 Task: Search hiring manager in corporate billing.
Action: Mouse moved to (726, 75)
Screenshot: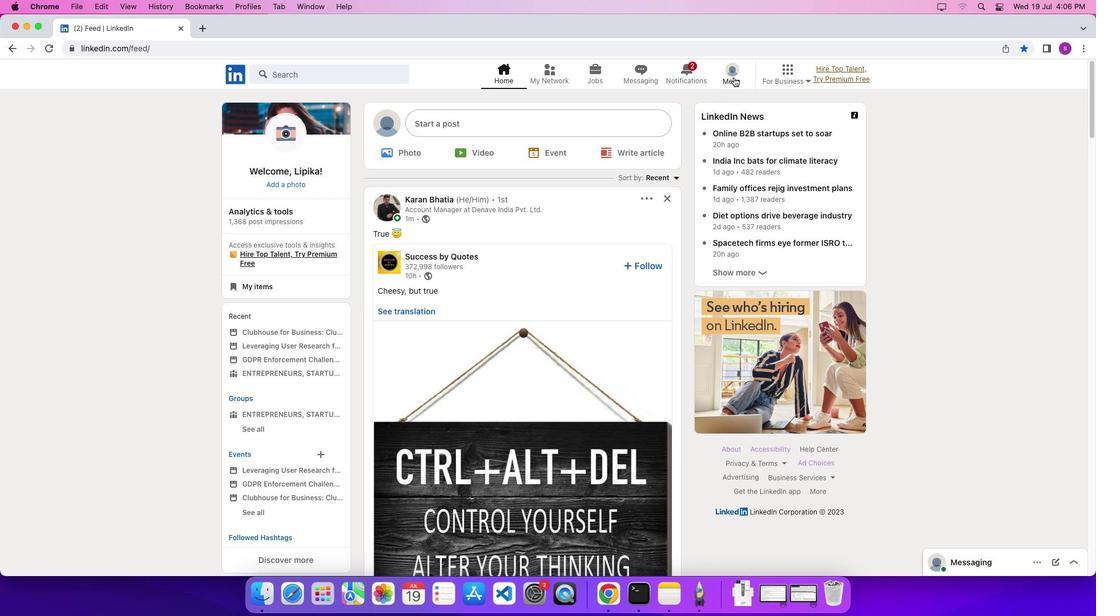 
Action: Mouse pressed left at (726, 75)
Screenshot: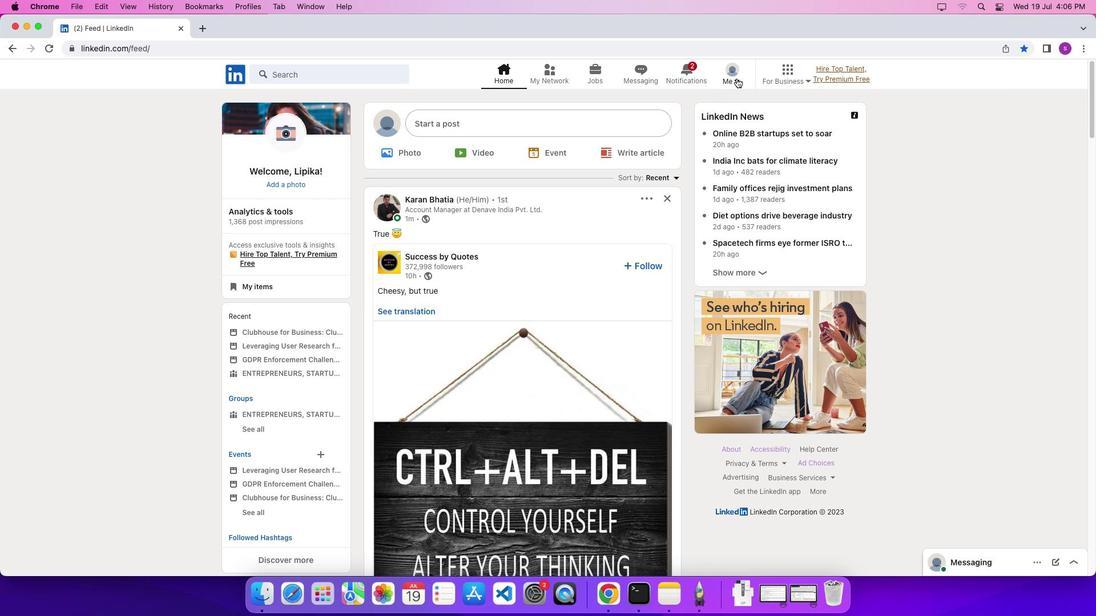 
Action: Mouse moved to (737, 78)
Screenshot: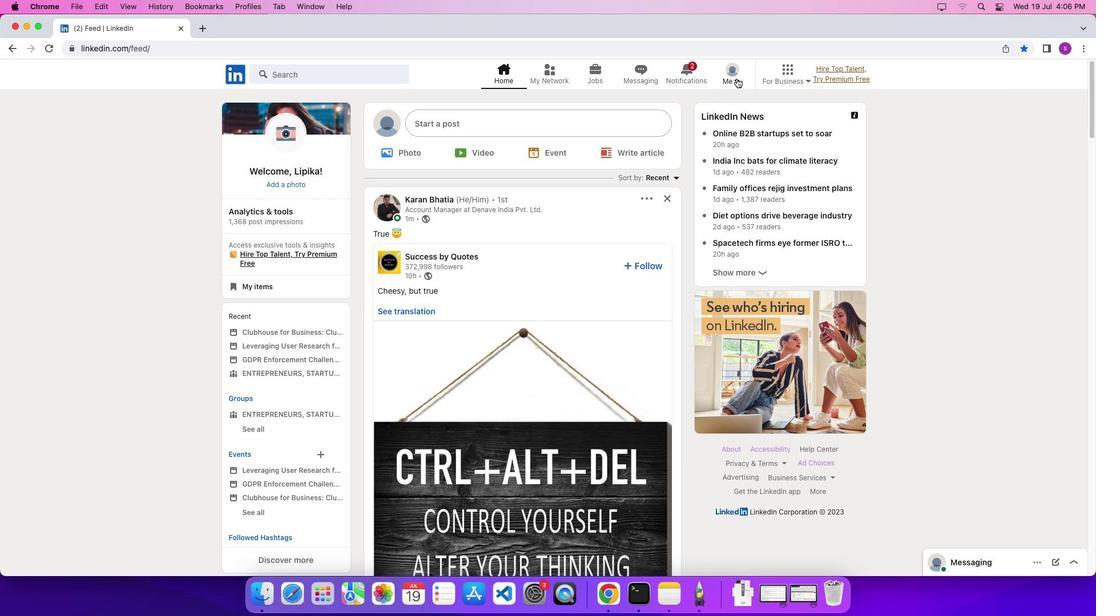 
Action: Mouse pressed left at (737, 78)
Screenshot: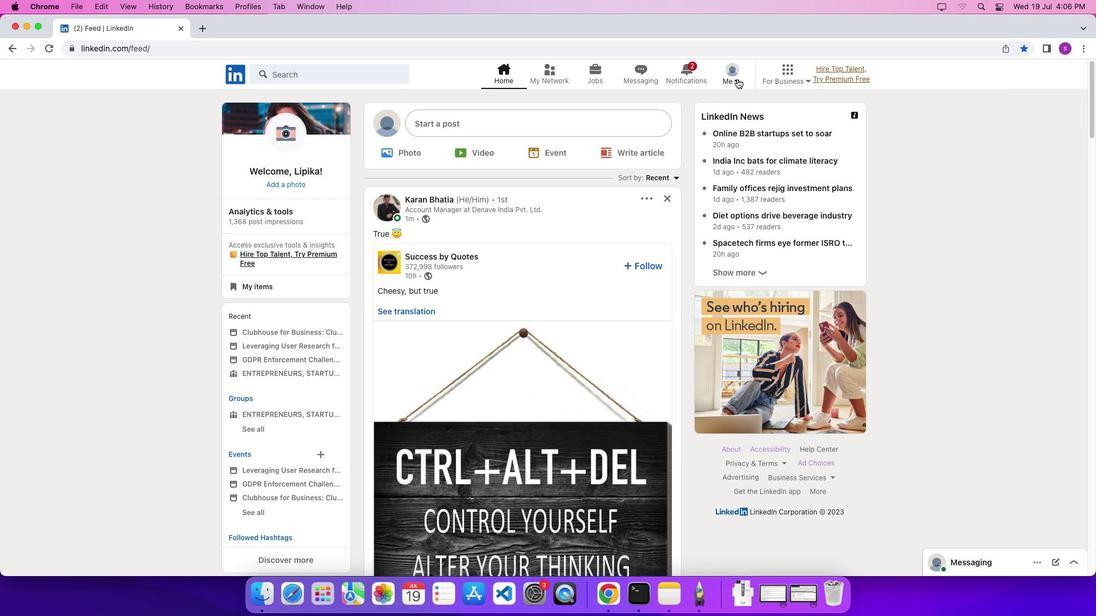 
Action: Mouse moved to (720, 137)
Screenshot: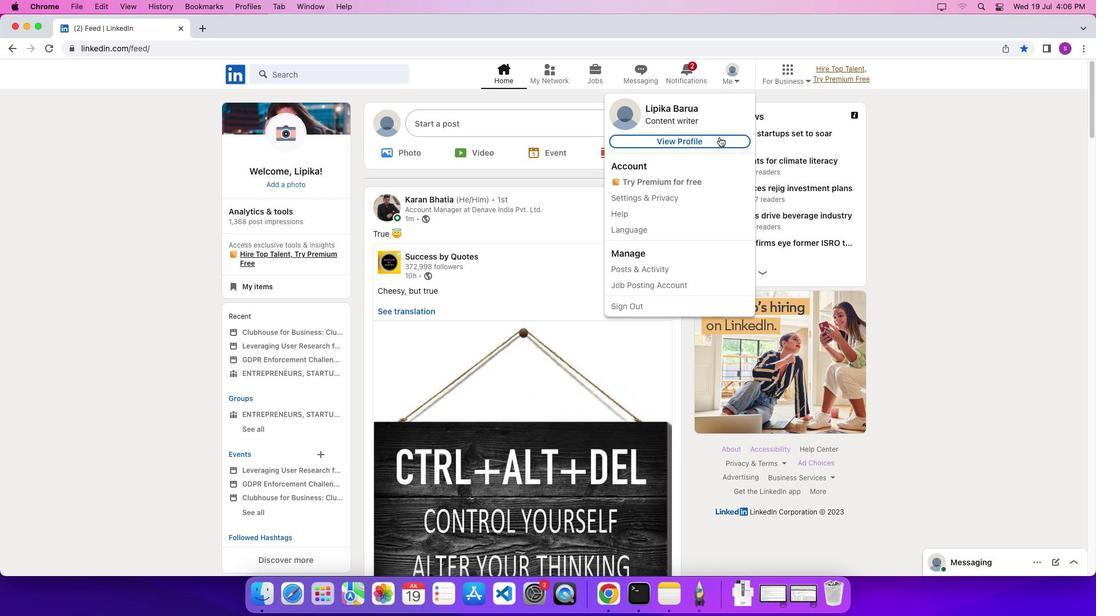 
Action: Mouse pressed left at (720, 137)
Screenshot: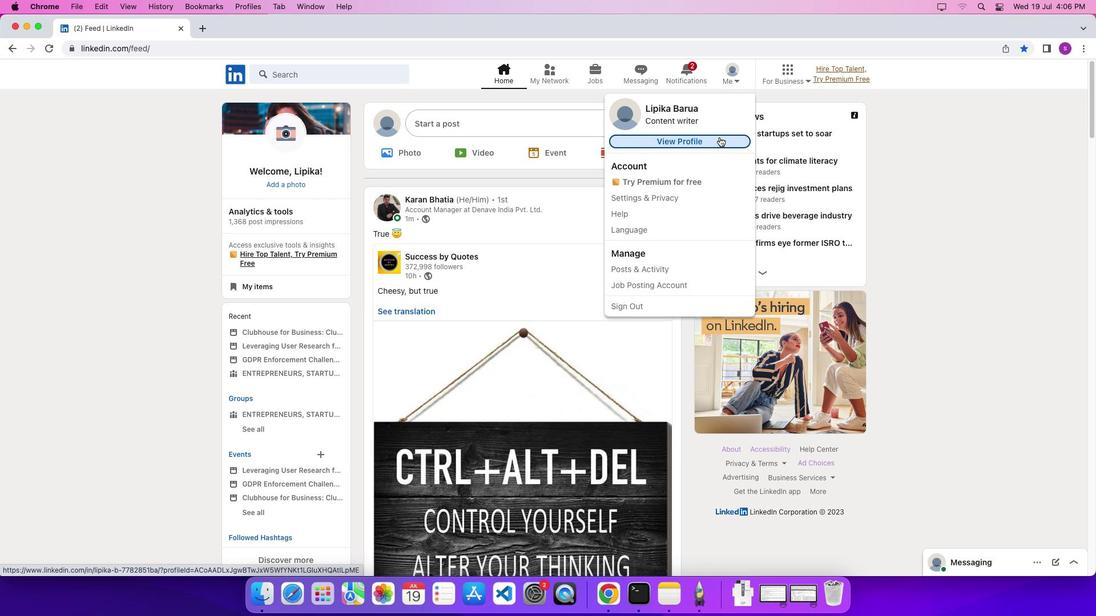 
Action: Mouse moved to (509, 298)
Screenshot: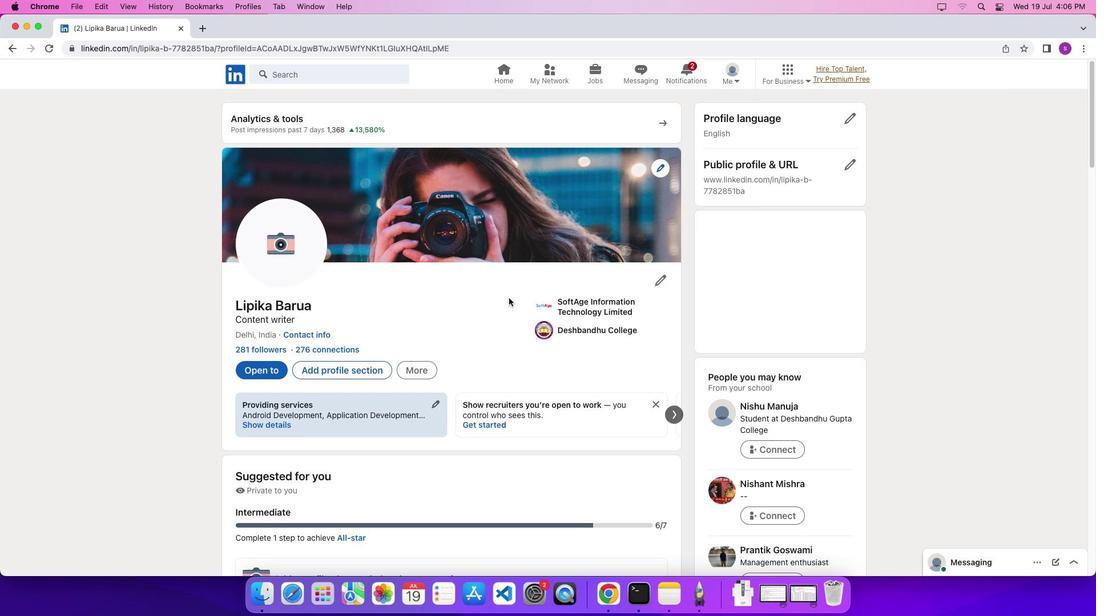 
Action: Mouse scrolled (509, 298) with delta (0, 0)
Screenshot: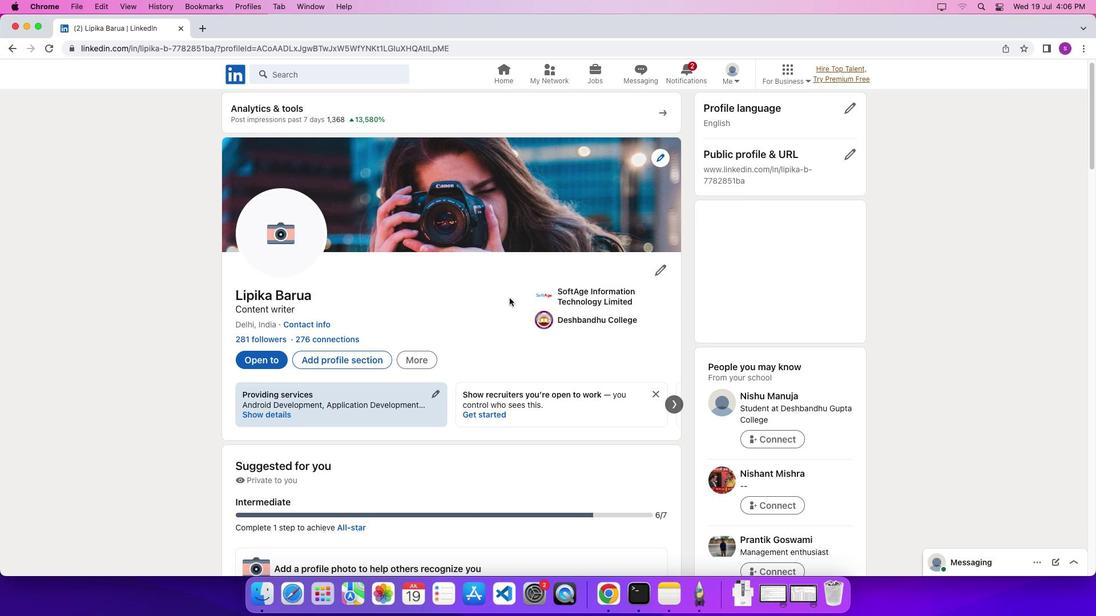 
Action: Mouse moved to (509, 298)
Screenshot: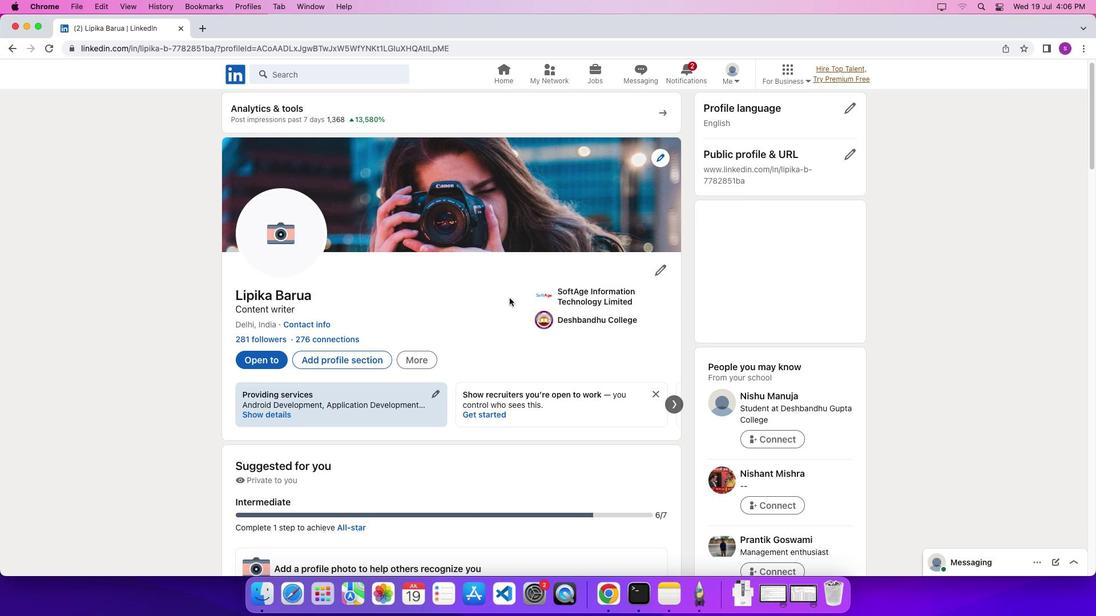 
Action: Mouse scrolled (509, 298) with delta (0, 0)
Screenshot: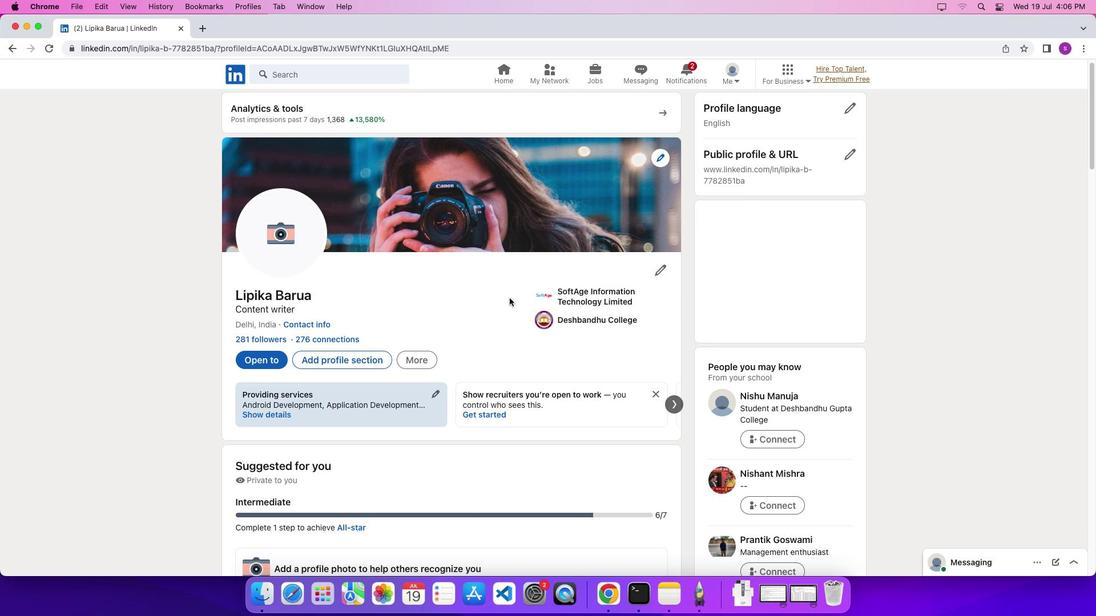 
Action: Mouse scrolled (509, 298) with delta (0, 0)
Screenshot: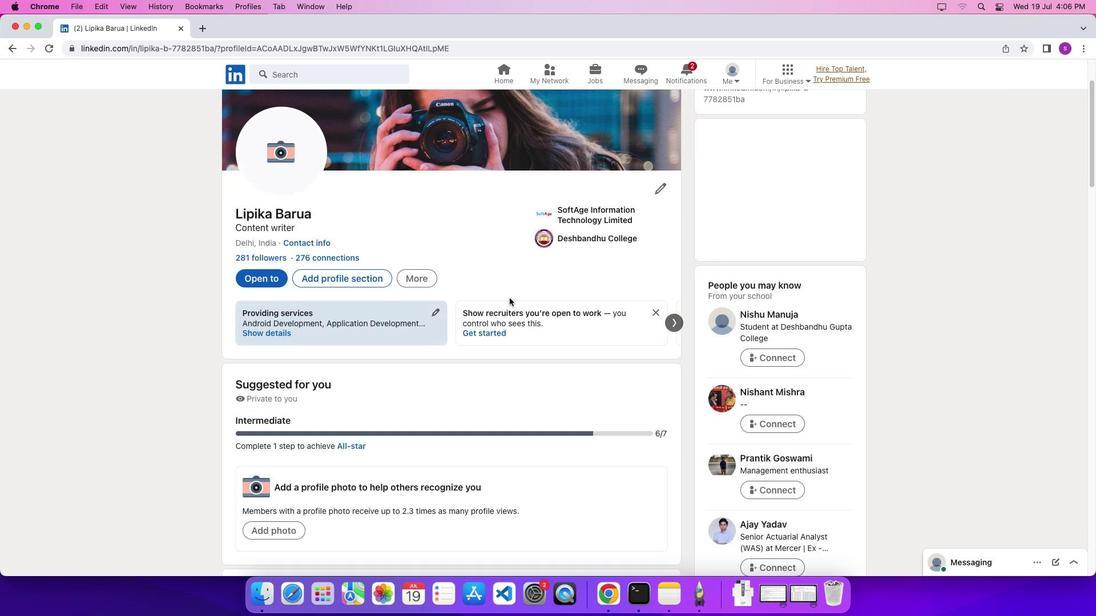 
Action: Mouse scrolled (509, 298) with delta (0, 0)
Screenshot: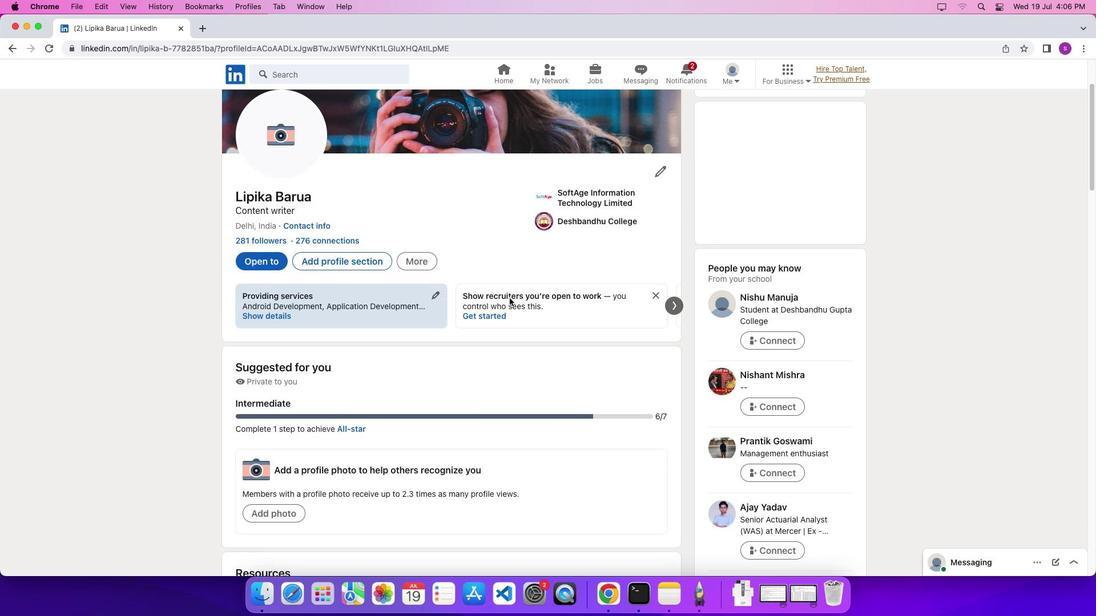 
Action: Mouse scrolled (509, 298) with delta (0, 0)
Screenshot: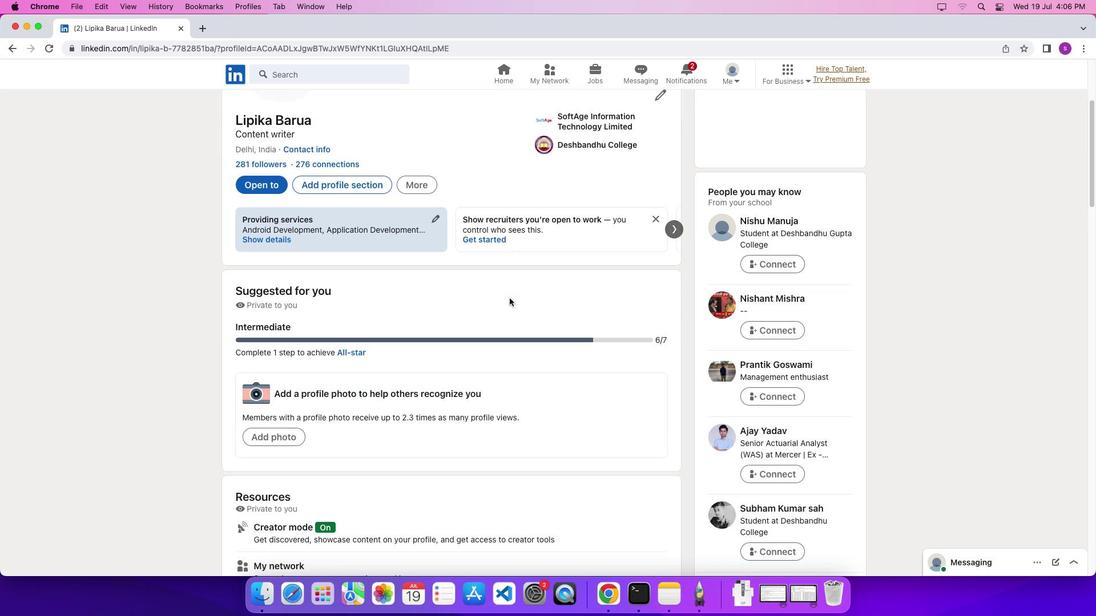 
Action: Mouse scrolled (509, 298) with delta (0, 0)
Screenshot: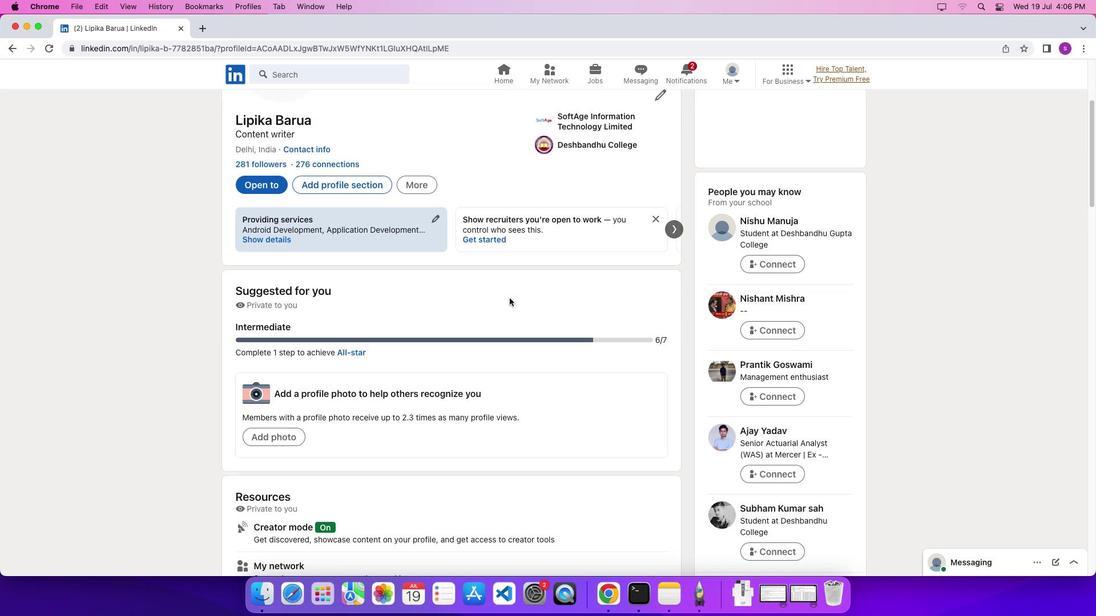 
Action: Mouse scrolled (509, 298) with delta (0, -1)
Screenshot: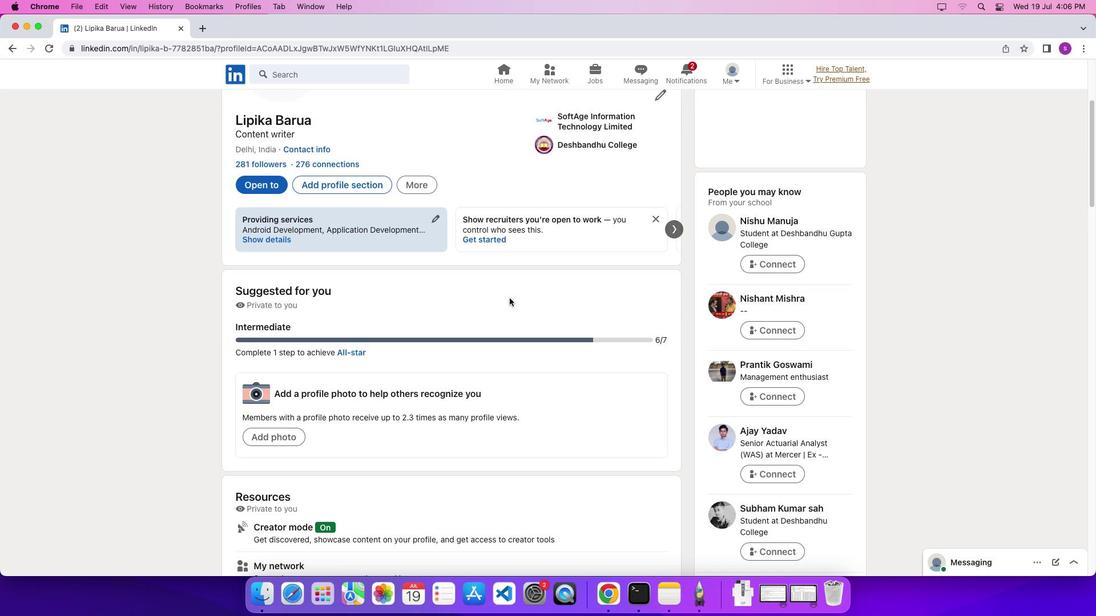 
Action: Mouse scrolled (509, 298) with delta (0, 0)
Screenshot: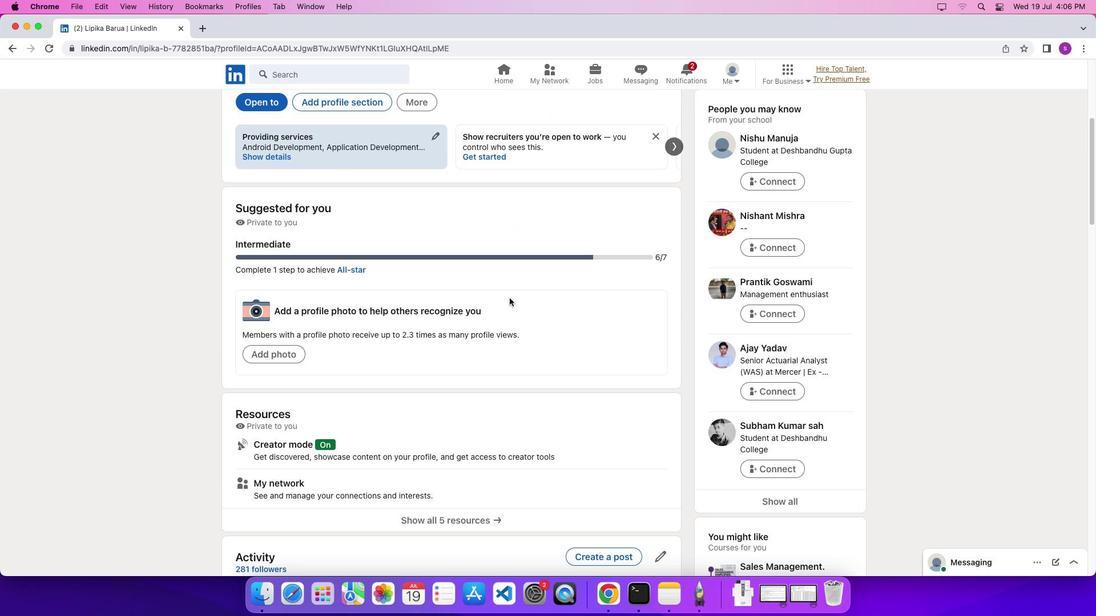 
Action: Mouse scrolled (509, 298) with delta (0, 0)
Screenshot: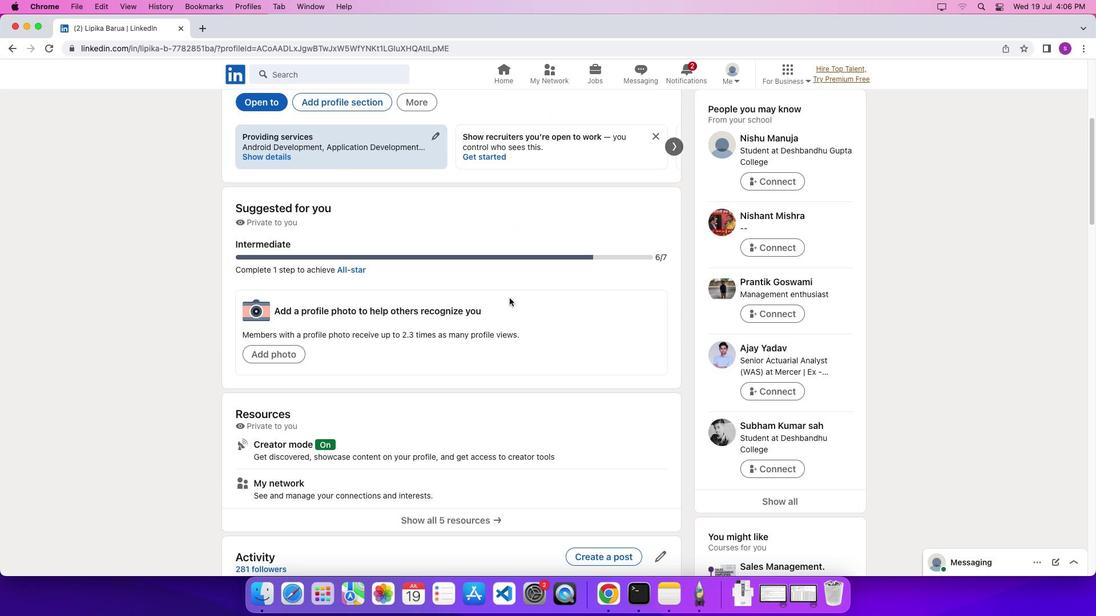 
Action: Mouse scrolled (509, 298) with delta (0, -2)
Screenshot: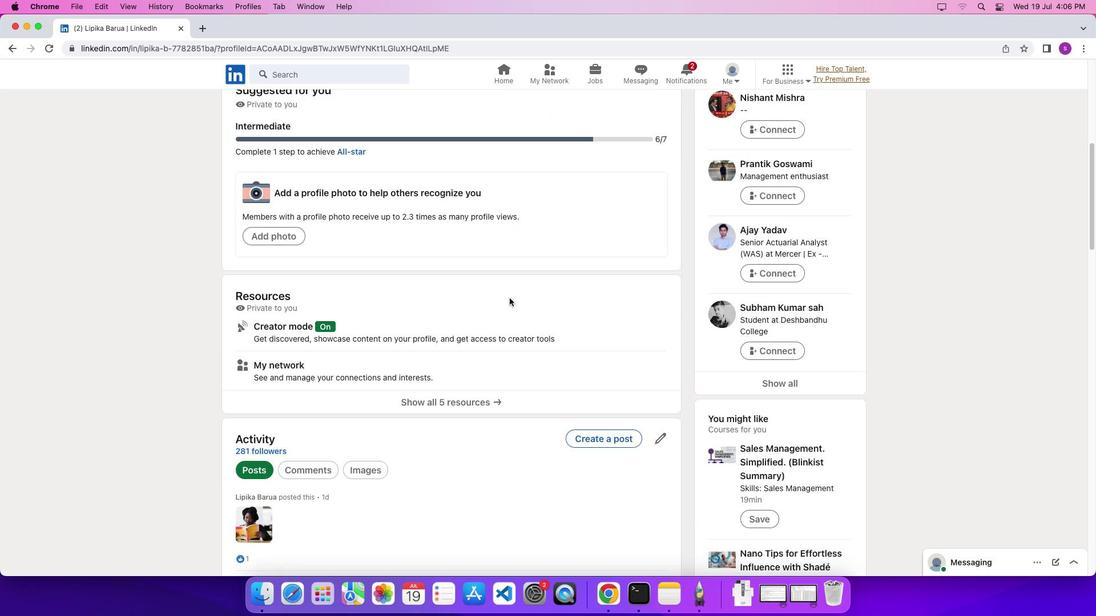 
Action: Mouse scrolled (509, 298) with delta (0, 0)
Screenshot: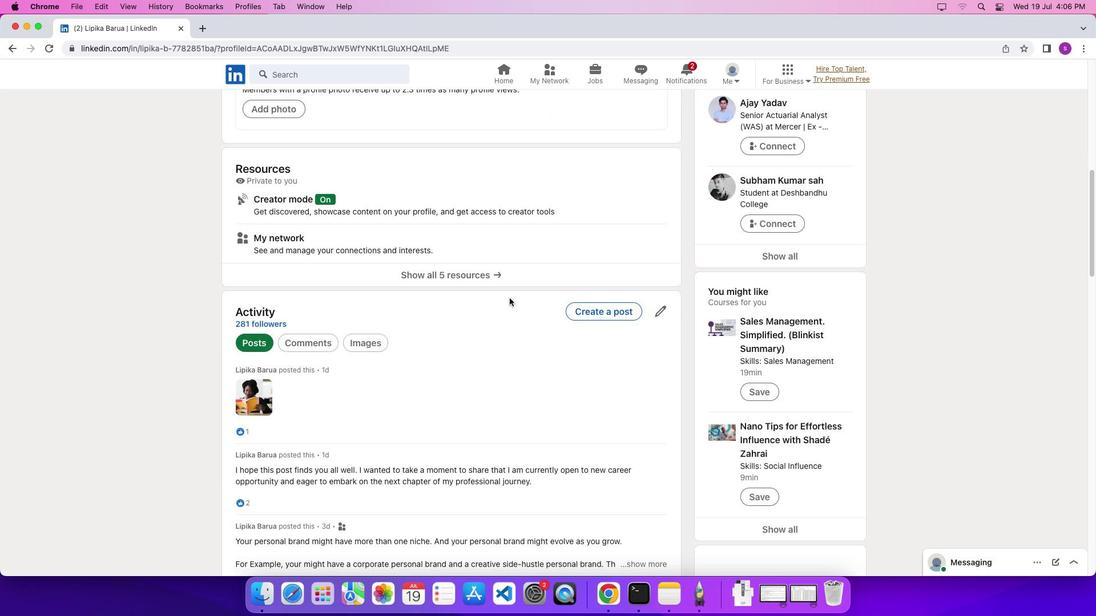 
Action: Mouse scrolled (509, 298) with delta (0, 0)
Screenshot: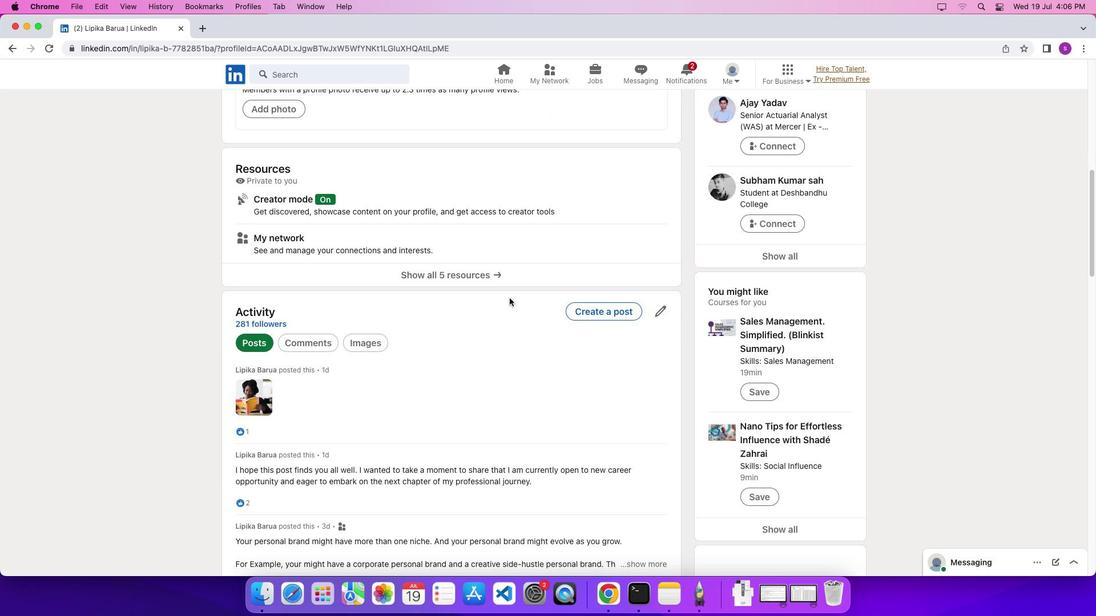 
Action: Mouse scrolled (509, 298) with delta (0, -3)
Screenshot: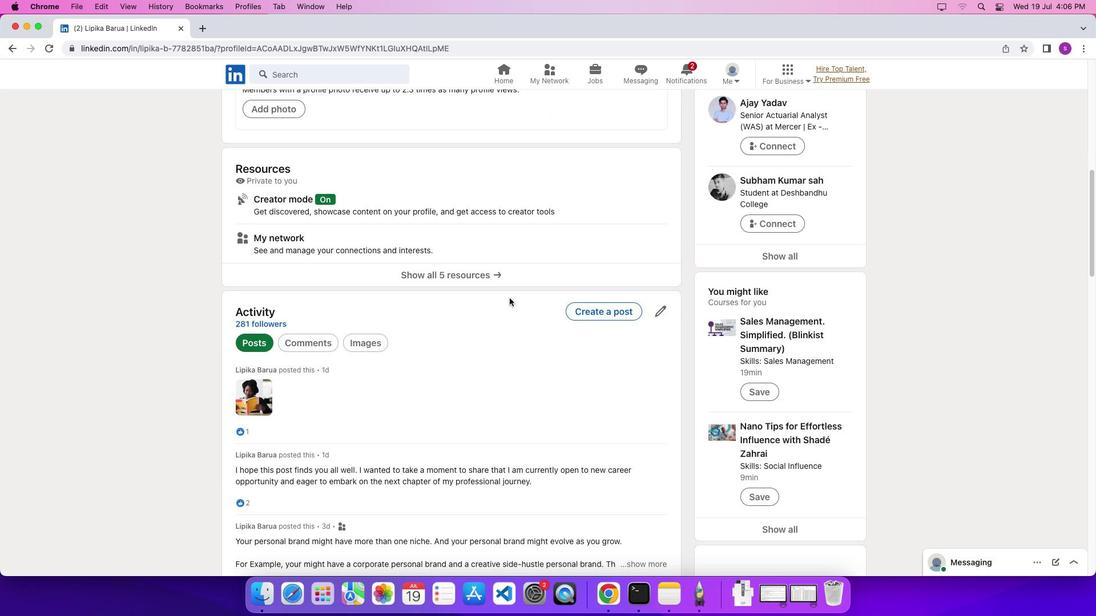 
Action: Mouse scrolled (509, 298) with delta (0, 0)
Screenshot: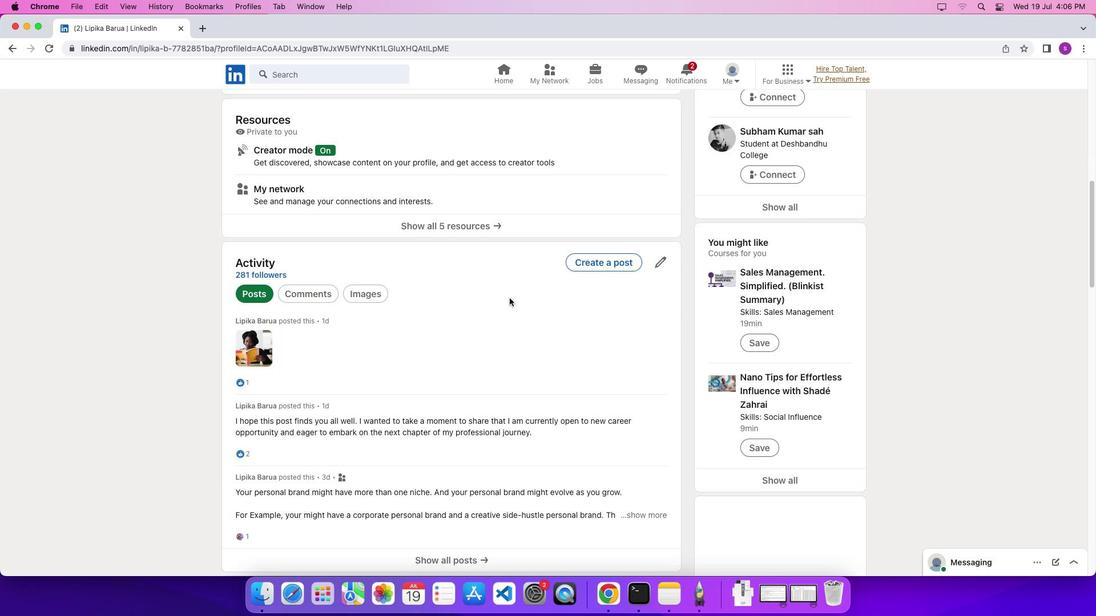 
Action: Mouse scrolled (509, 298) with delta (0, 0)
Screenshot: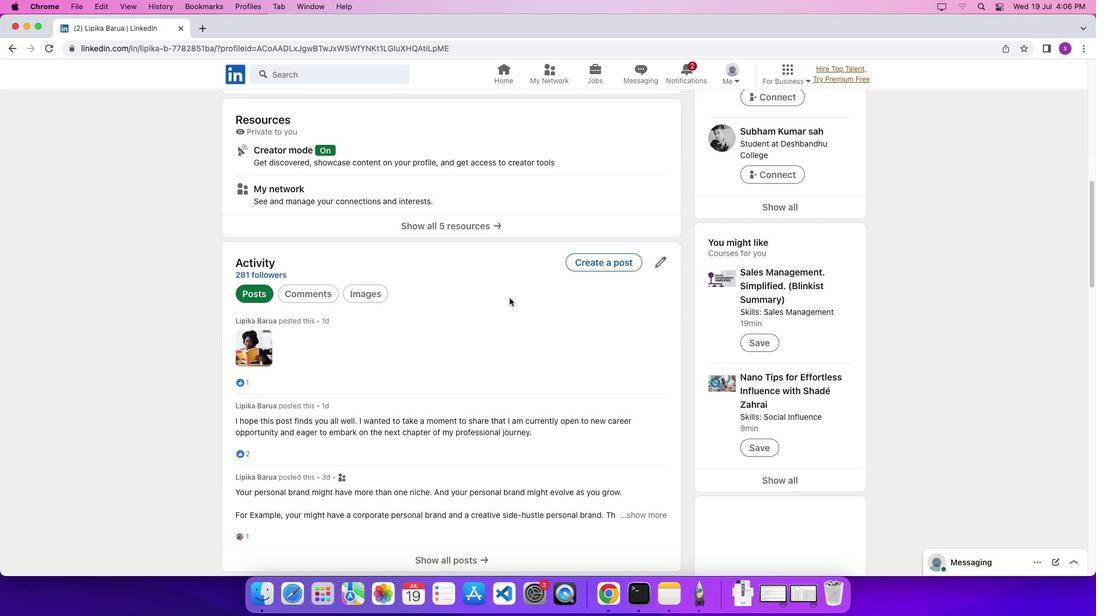 
Action: Mouse scrolled (509, 298) with delta (0, 0)
Screenshot: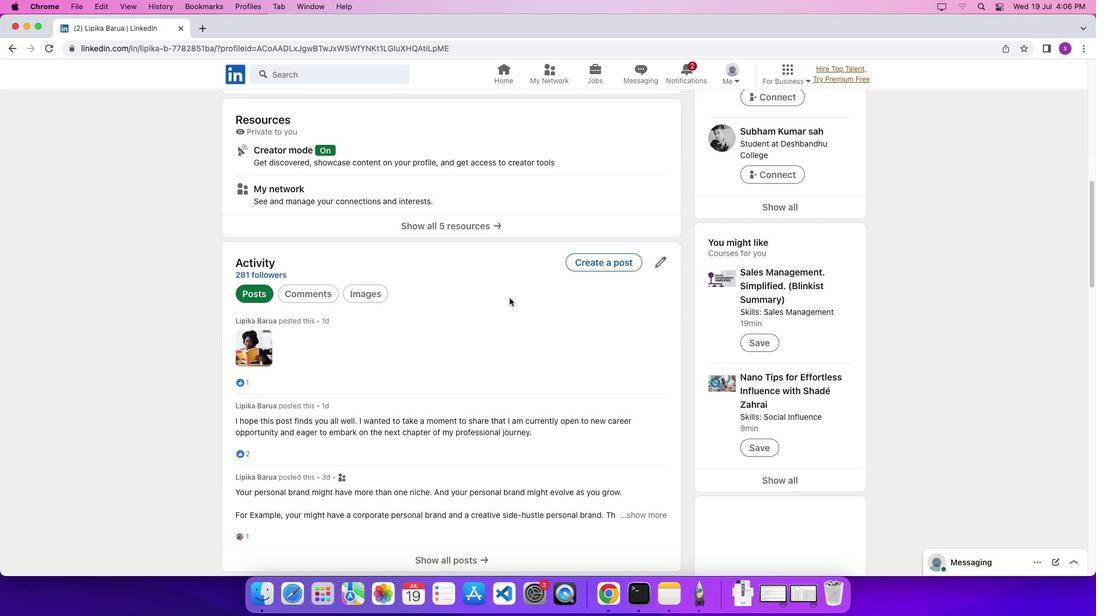 
Action: Mouse scrolled (509, 298) with delta (0, -2)
Screenshot: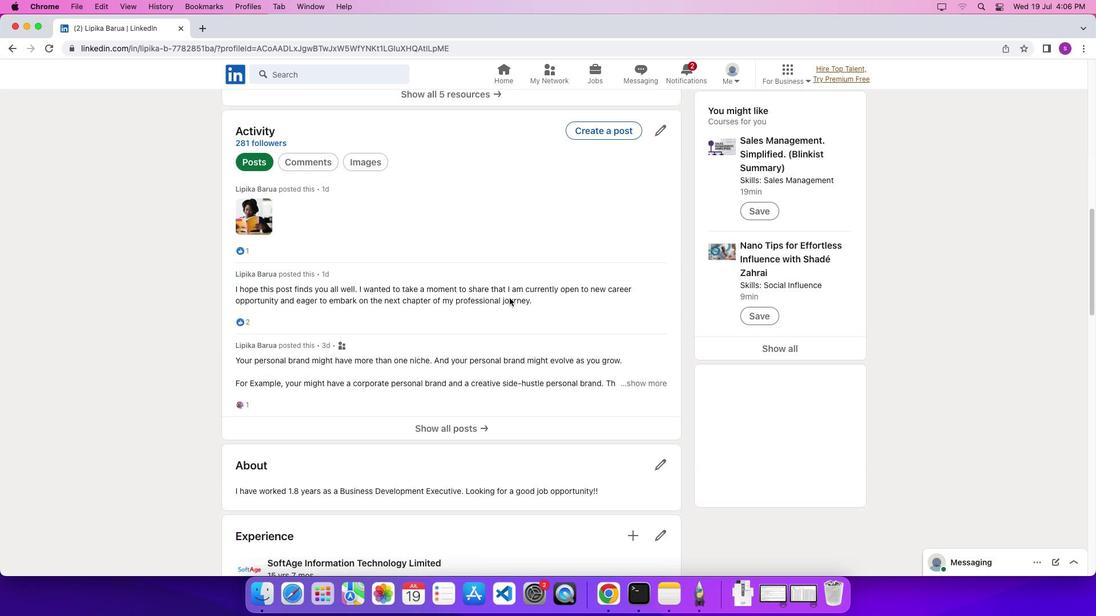 
Action: Mouse scrolled (509, 298) with delta (0, 0)
Screenshot: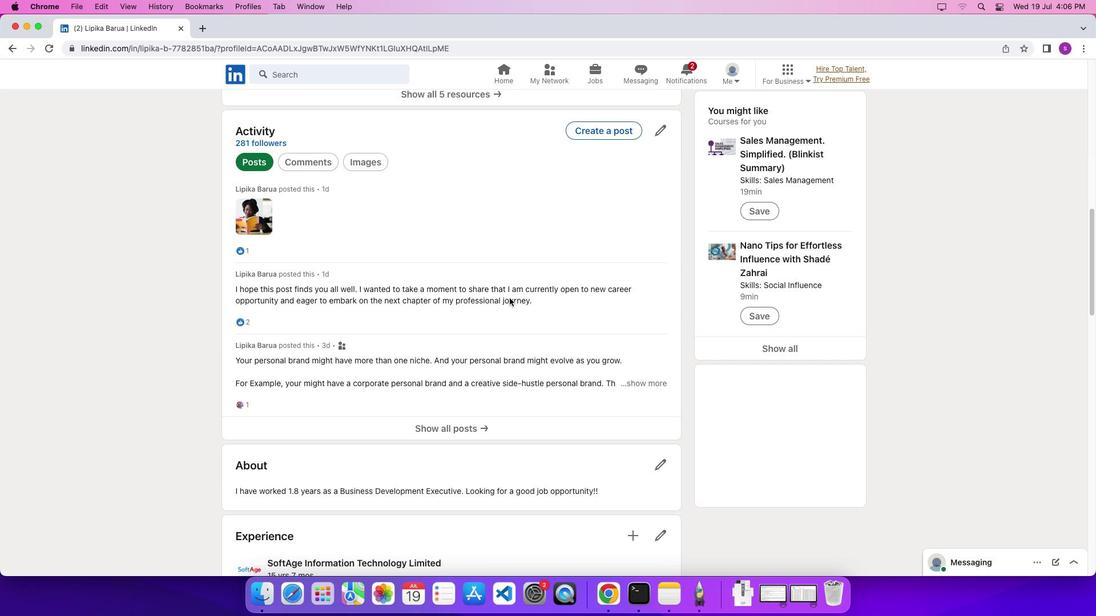 
Action: Mouse scrolled (509, 298) with delta (0, 0)
Screenshot: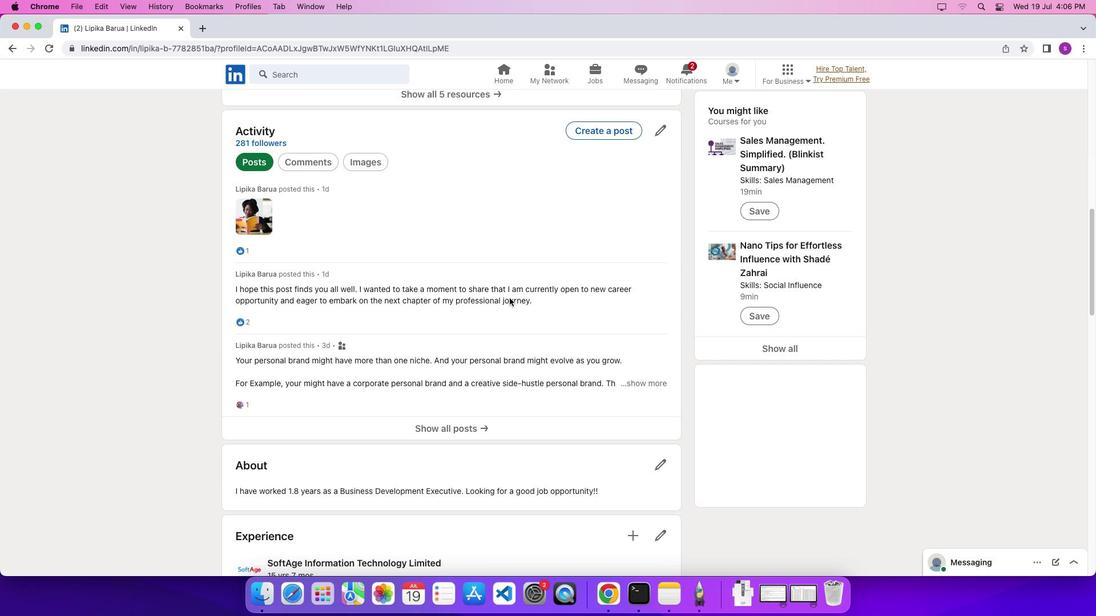 
Action: Mouse scrolled (509, 298) with delta (0, -2)
Screenshot: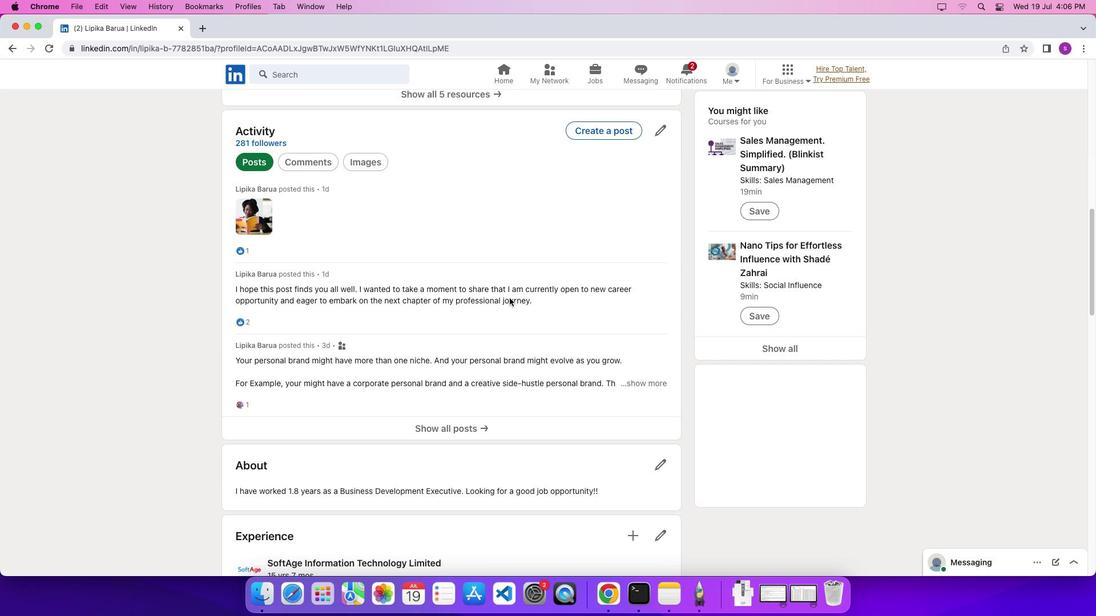 
Action: Mouse scrolled (509, 298) with delta (0, -2)
Screenshot: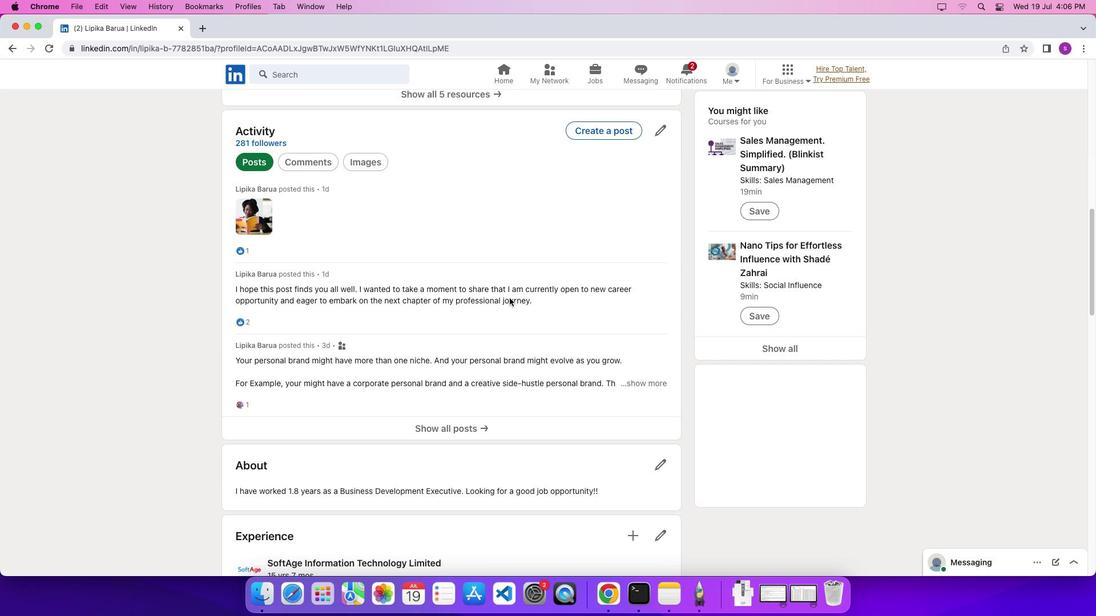 
Action: Mouse scrolled (509, 298) with delta (0, 0)
Screenshot: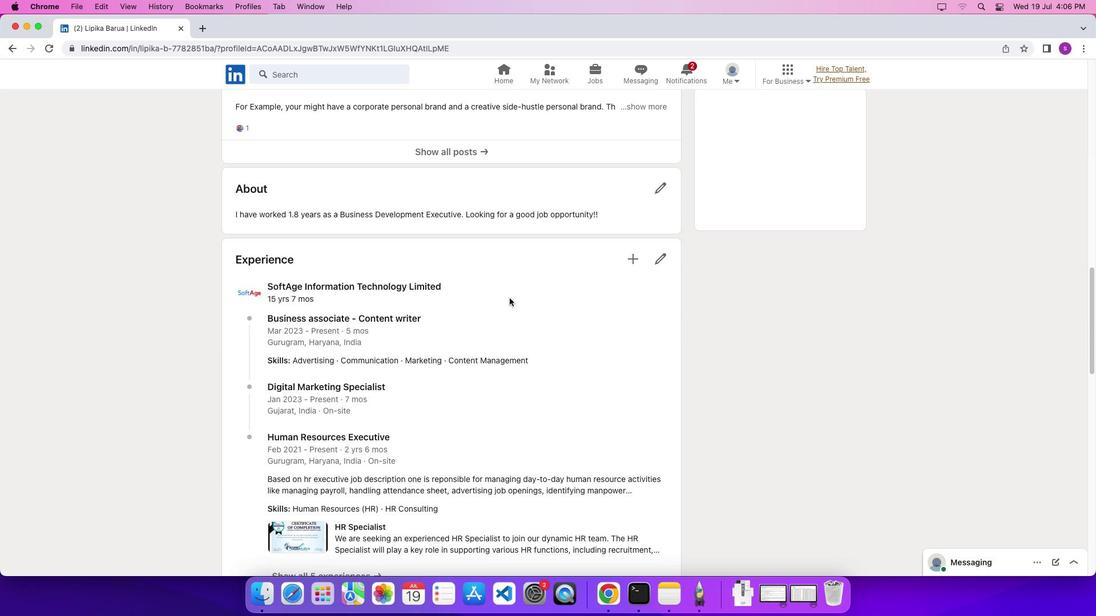 
Action: Mouse scrolled (509, 298) with delta (0, 0)
Screenshot: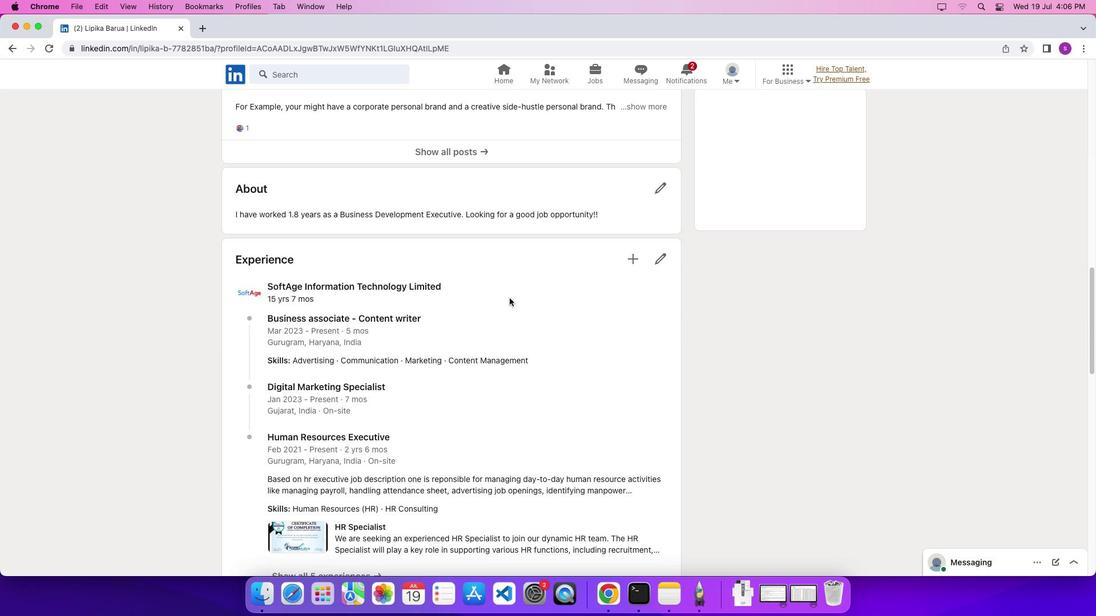 
Action: Mouse scrolled (509, 298) with delta (0, -2)
Screenshot: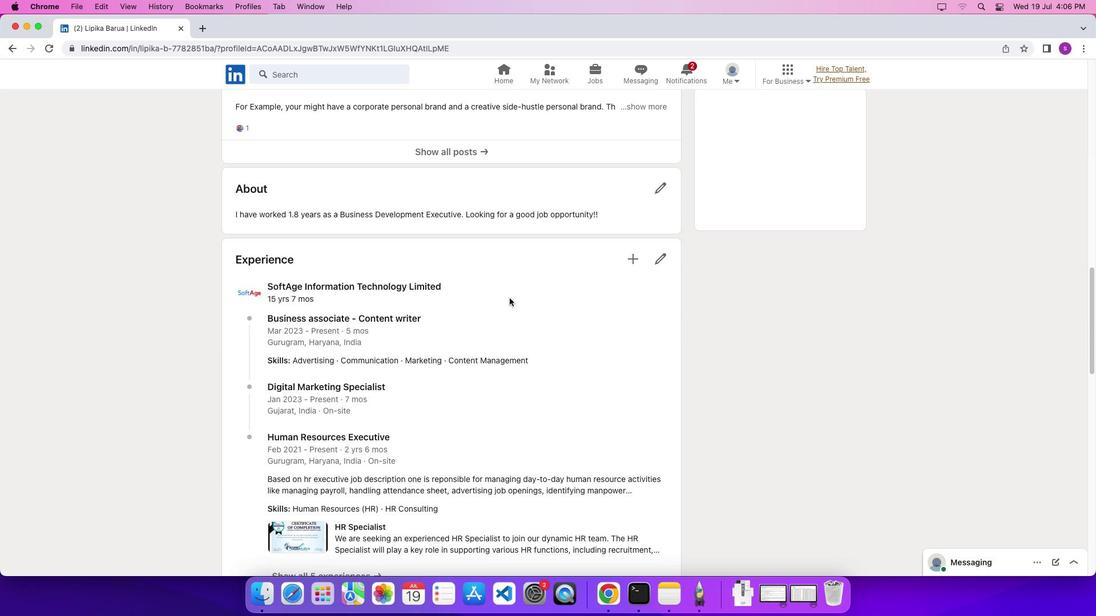 
Action: Mouse scrolled (509, 298) with delta (0, -4)
Screenshot: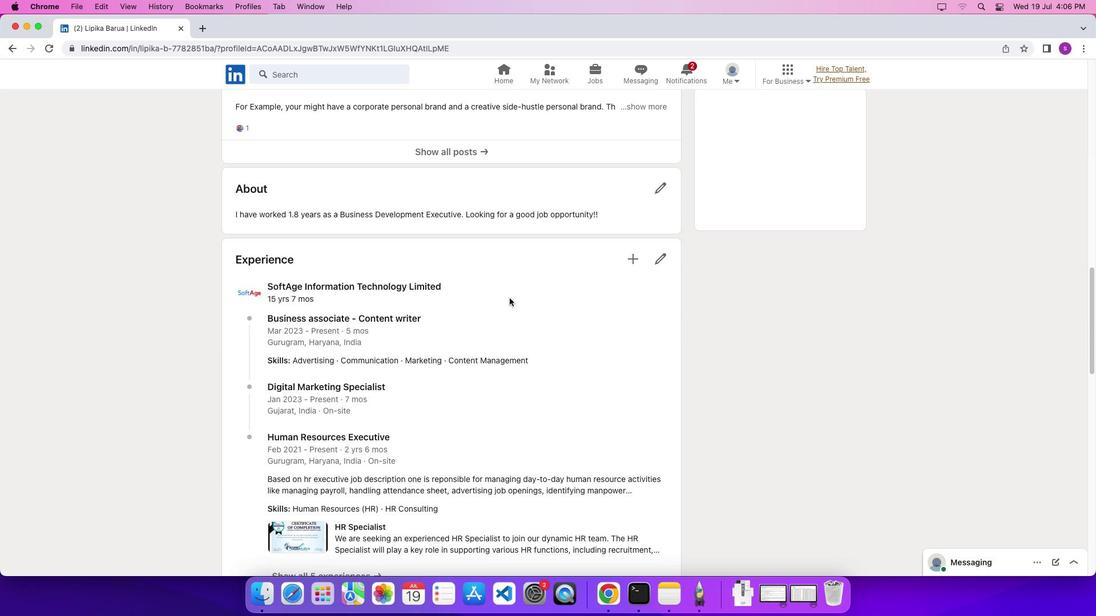 
Action: Mouse scrolled (509, 298) with delta (0, 0)
Screenshot: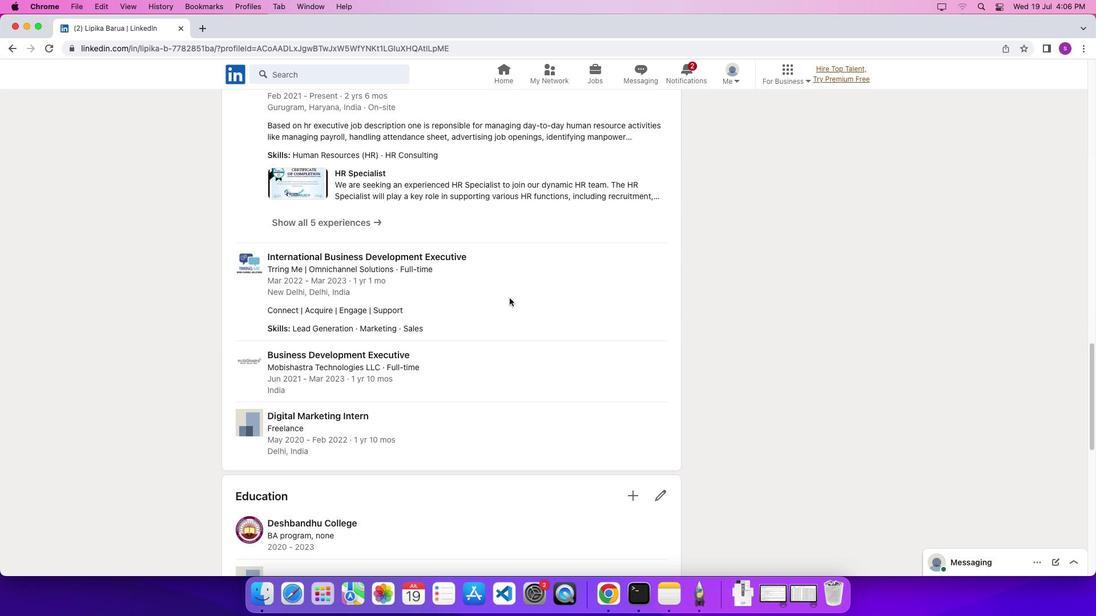 
Action: Mouse scrolled (509, 298) with delta (0, 0)
Screenshot: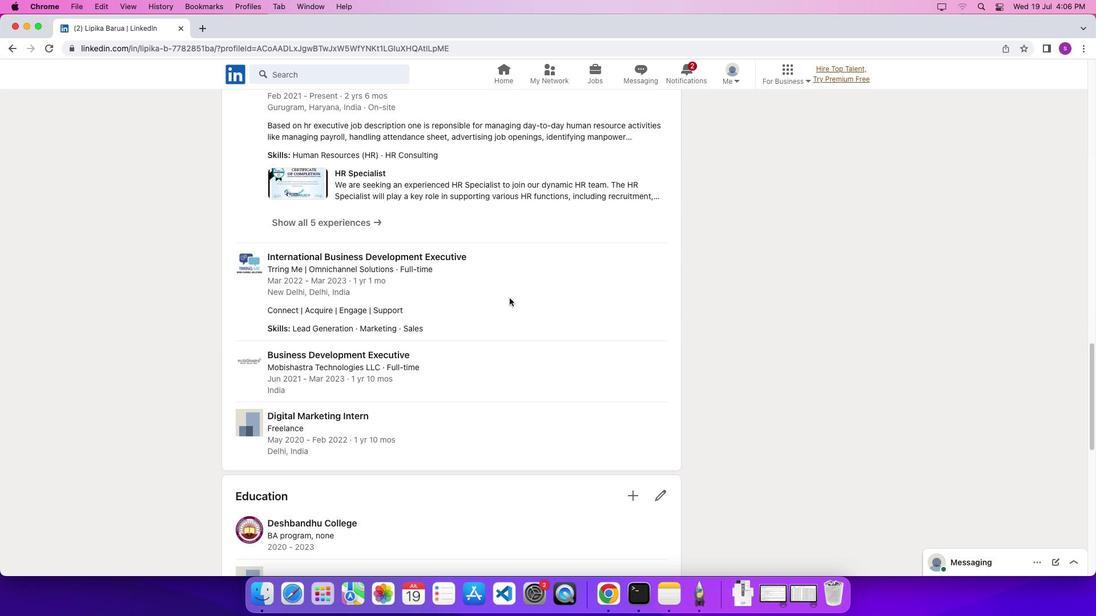 
Action: Mouse scrolled (509, 298) with delta (0, -3)
Screenshot: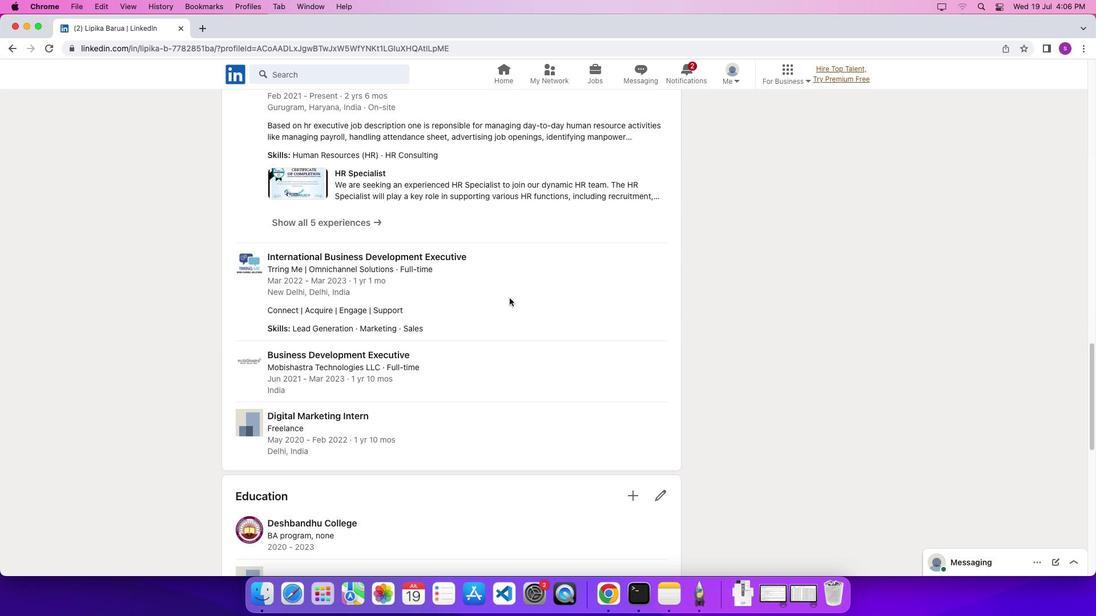 
Action: Mouse scrolled (509, 298) with delta (0, -5)
Screenshot: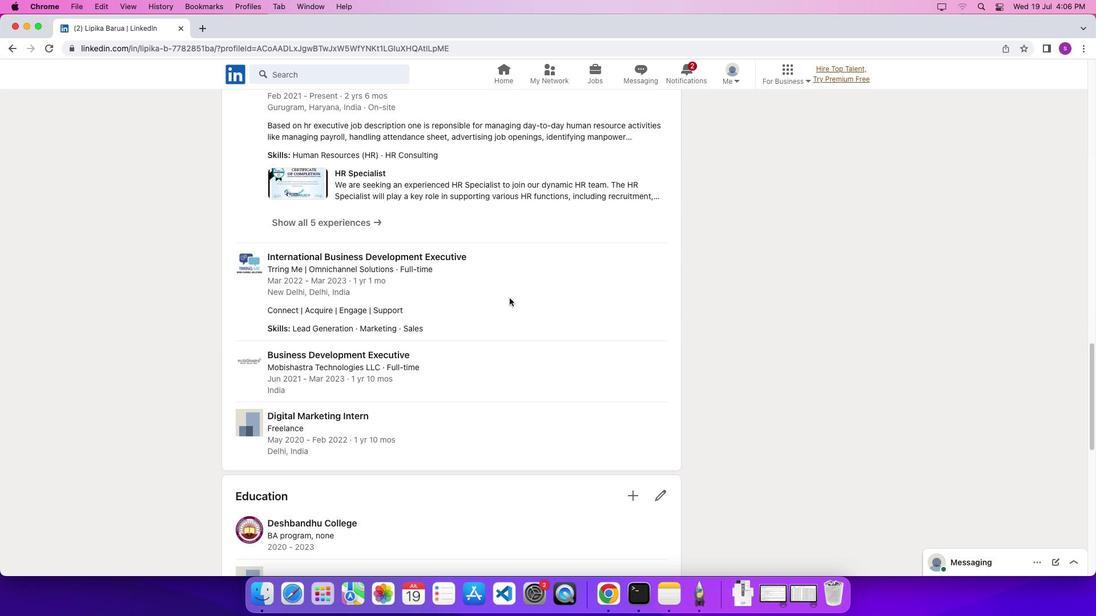 
Action: Mouse scrolled (509, 298) with delta (0, 0)
Screenshot: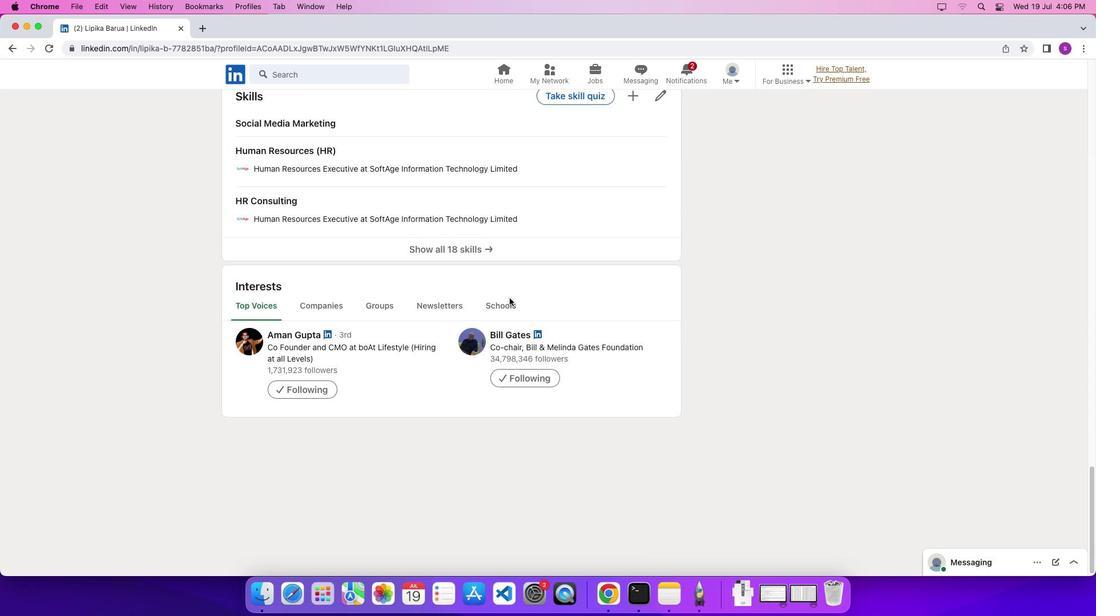 
Action: Mouse scrolled (509, 298) with delta (0, 0)
Screenshot: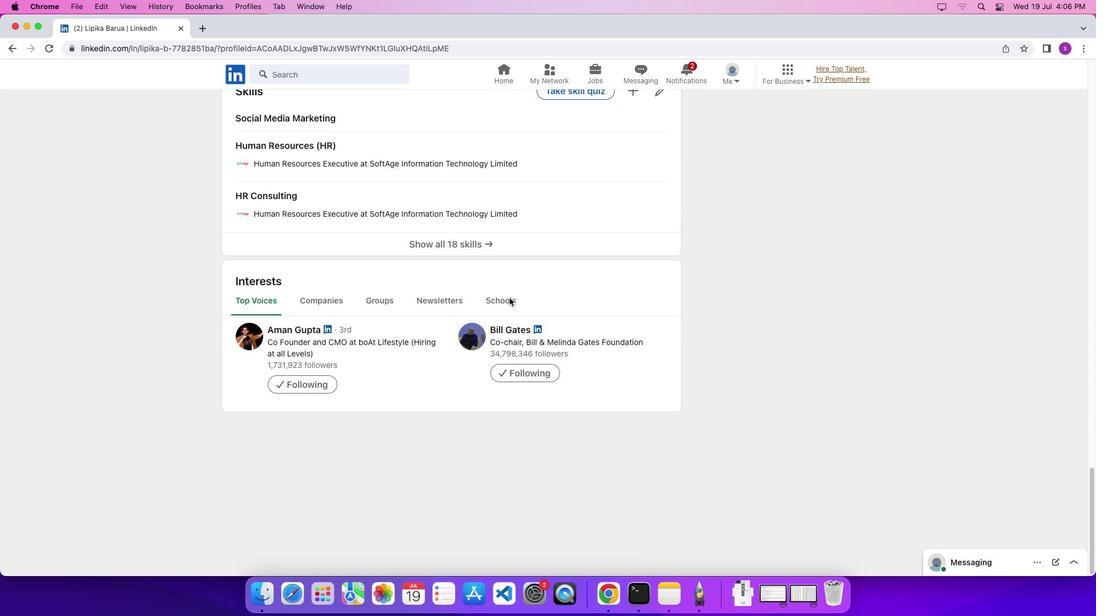 
Action: Mouse scrolled (509, 298) with delta (0, -3)
Screenshot: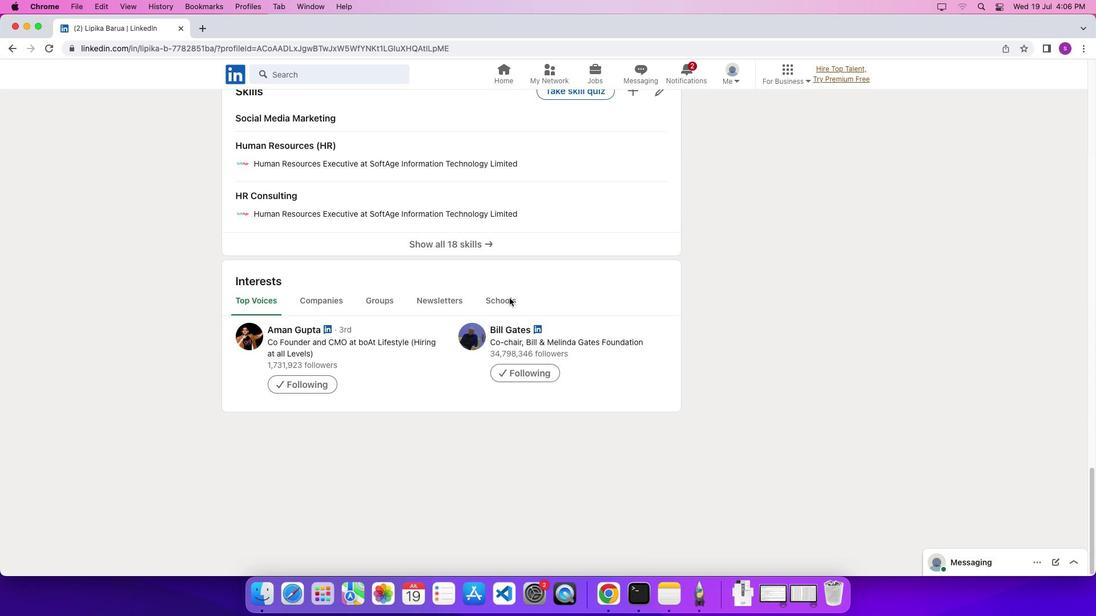 
Action: Mouse scrolled (509, 298) with delta (0, -3)
Screenshot: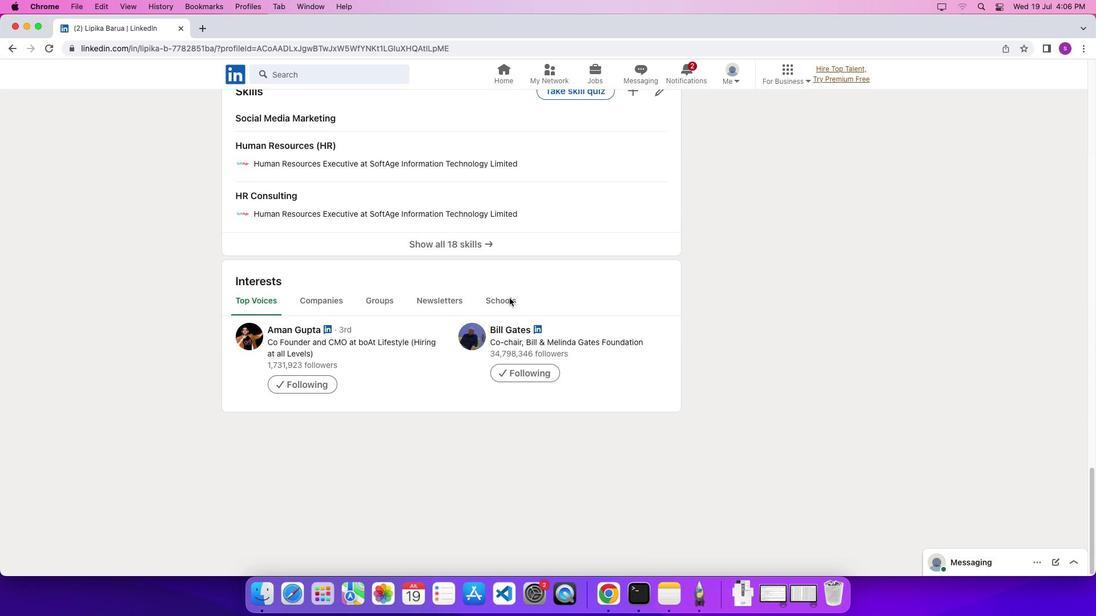 
Action: Mouse scrolled (509, 298) with delta (0, 0)
Screenshot: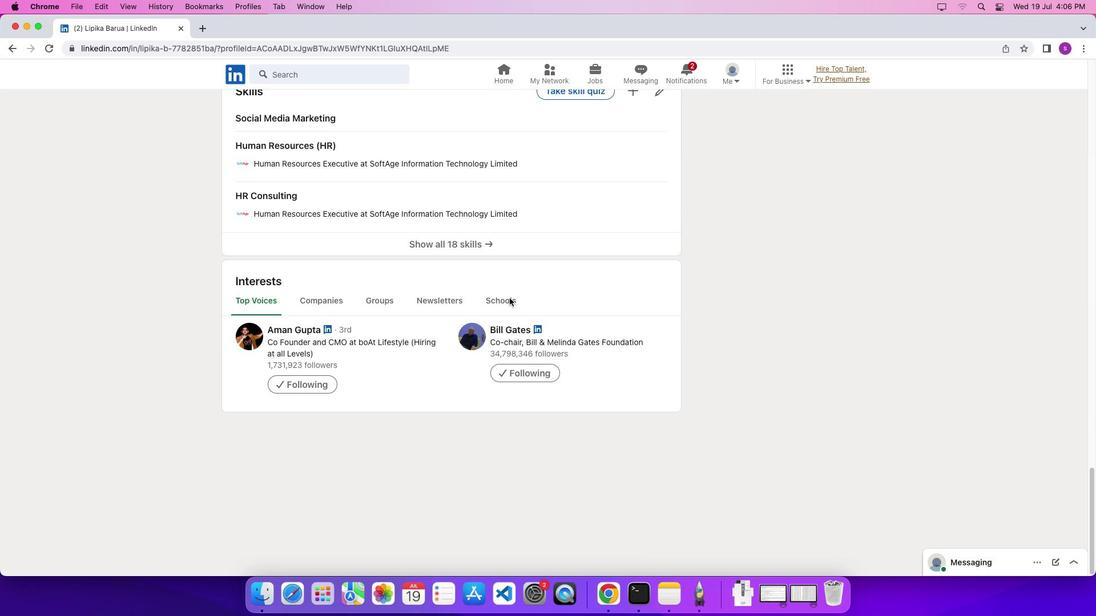 
Action: Mouse scrolled (509, 298) with delta (0, 0)
Screenshot: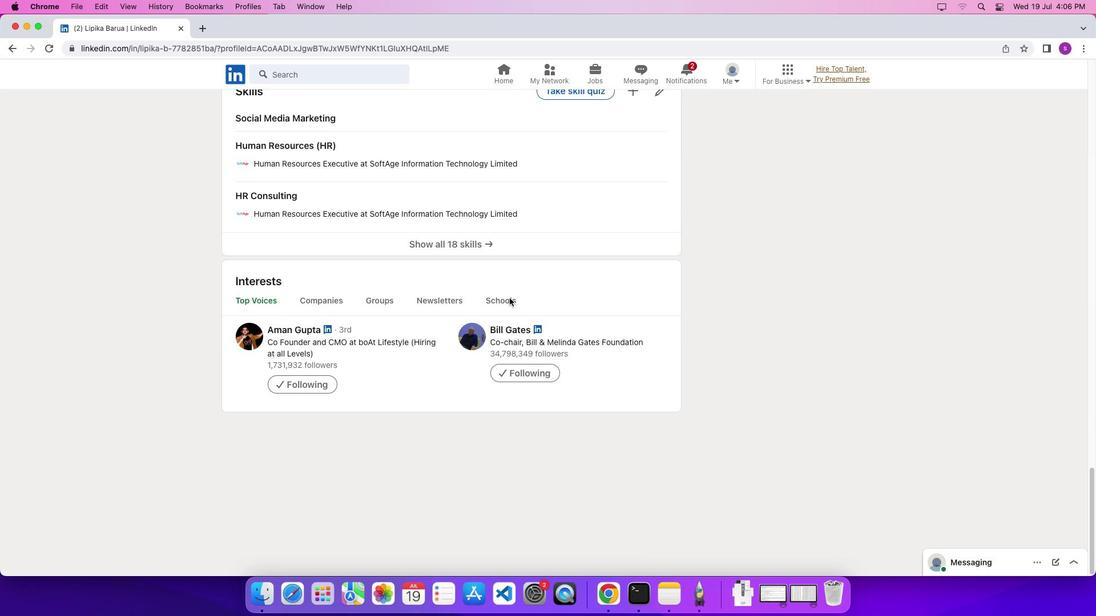 
Action: Mouse scrolled (509, 298) with delta (0, 0)
Screenshot: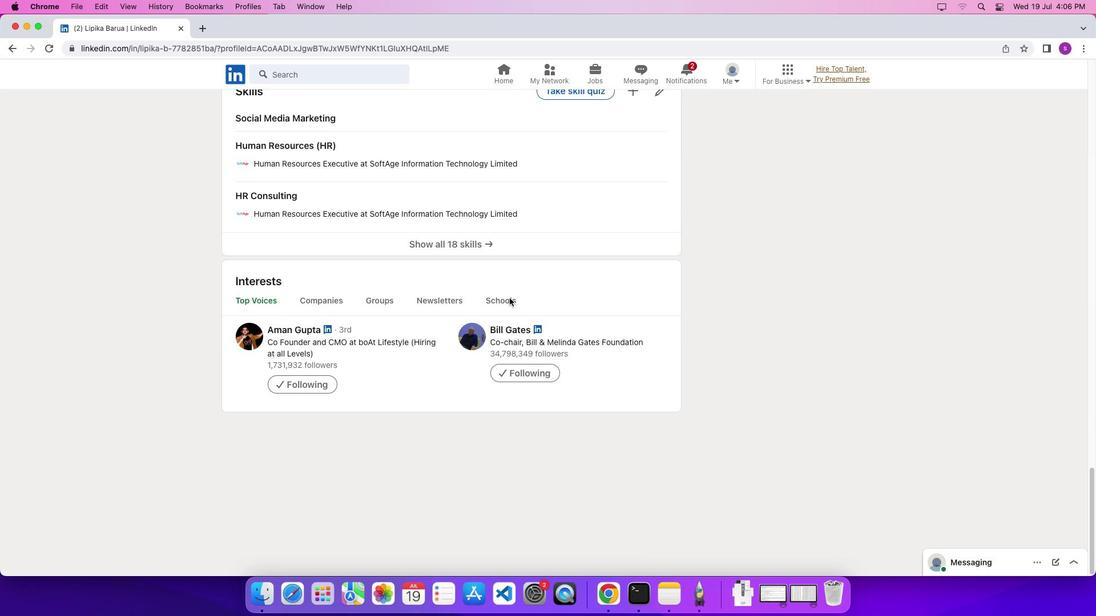 
Action: Mouse moved to (359, 491)
Screenshot: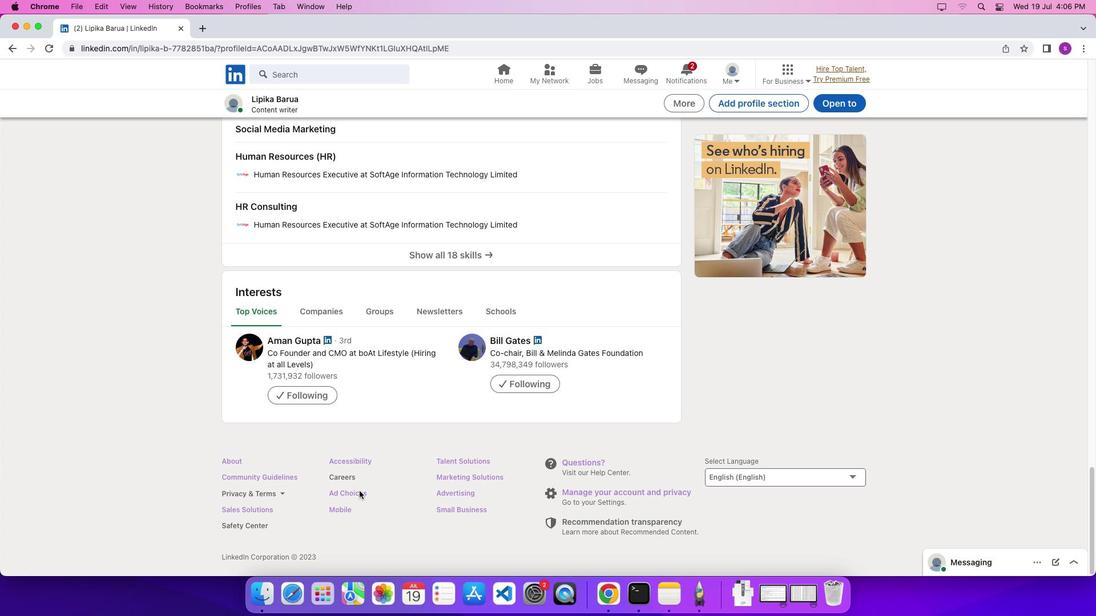 
Action: Mouse pressed left at (359, 491)
Screenshot: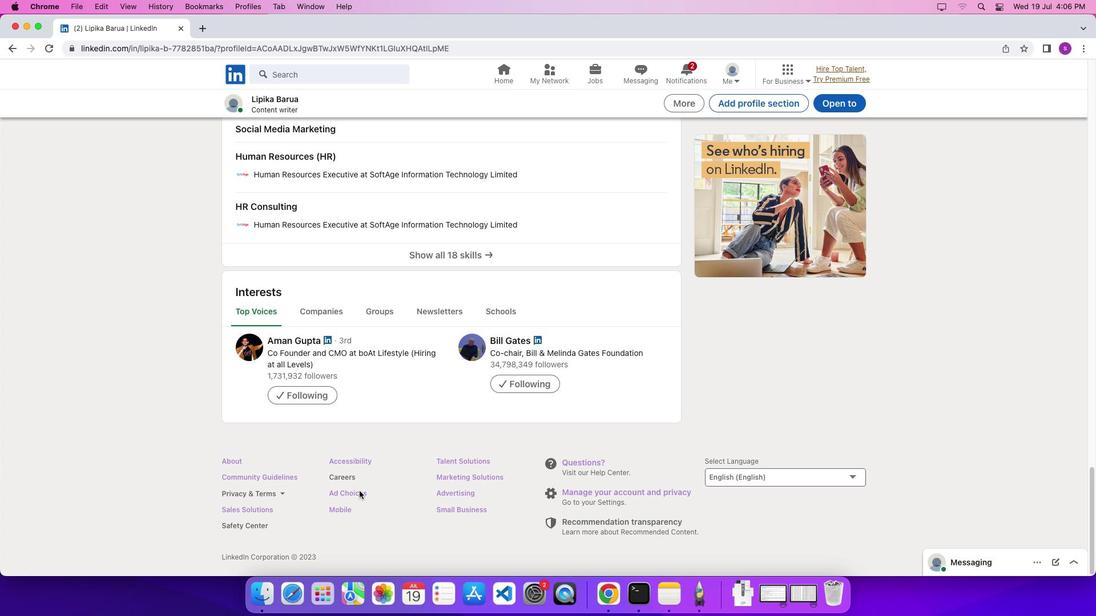 
Action: Mouse moved to (355, 492)
Screenshot: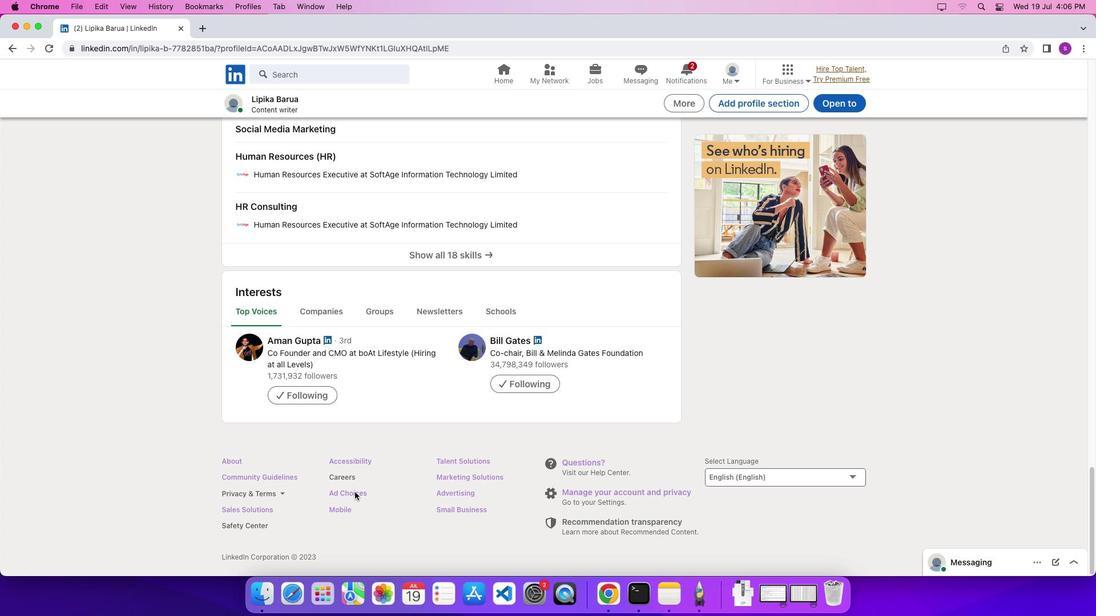 
Action: Mouse pressed left at (355, 492)
Screenshot: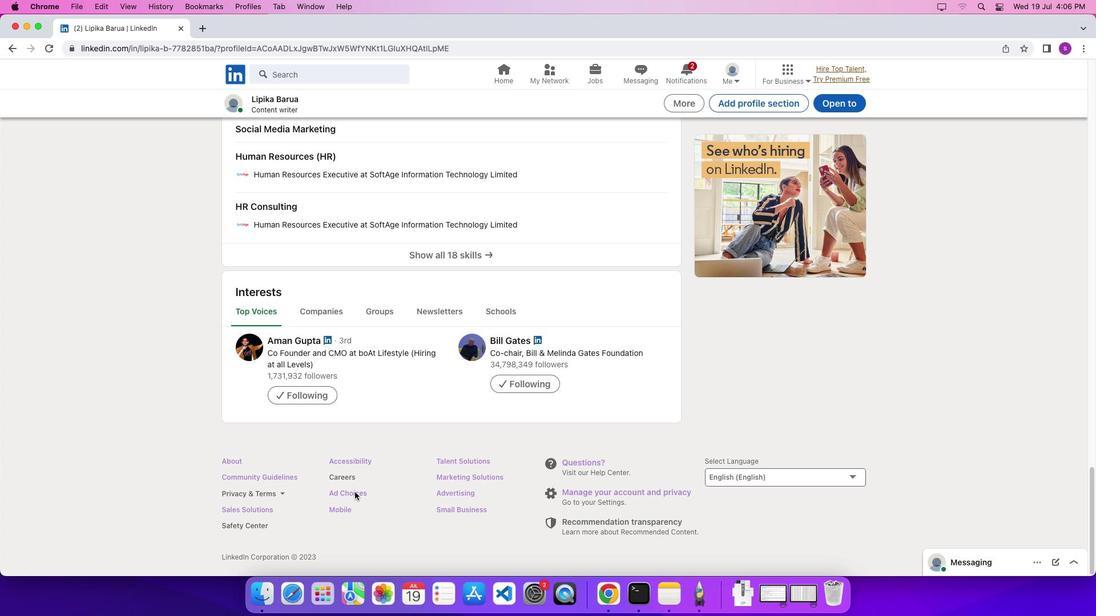 
Action: Mouse moved to (382, 103)
Screenshot: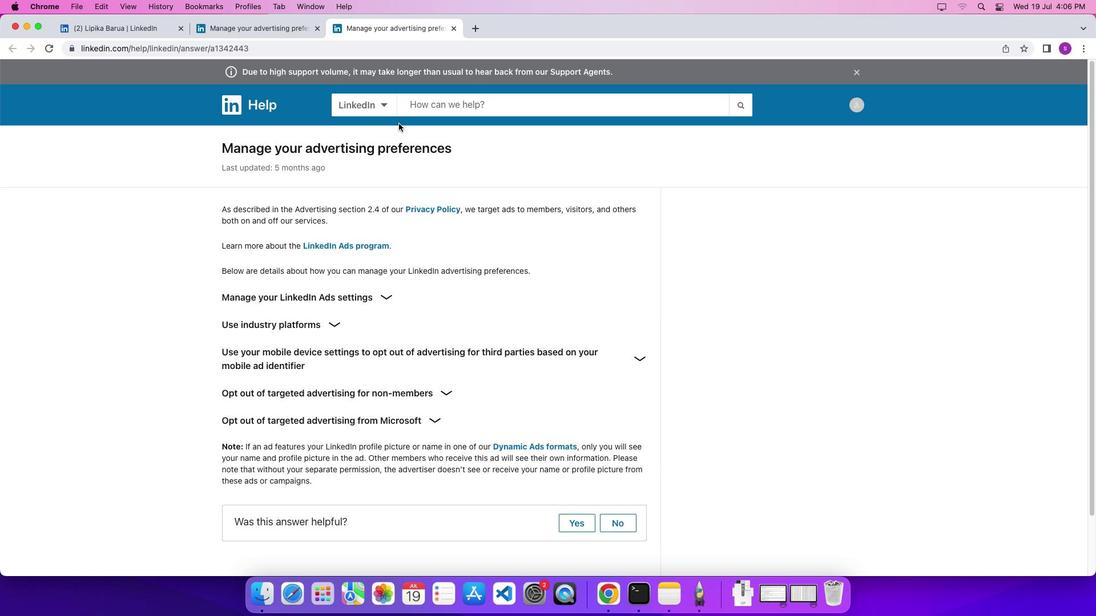 
Action: Mouse pressed left at (382, 103)
Screenshot: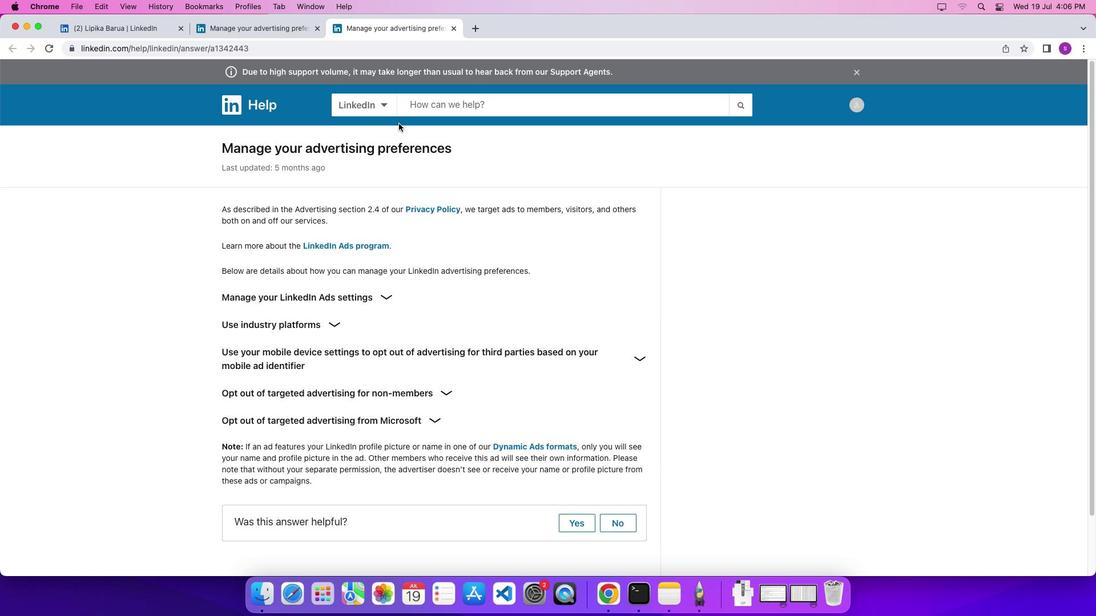 
Action: Mouse moved to (385, 231)
Screenshot: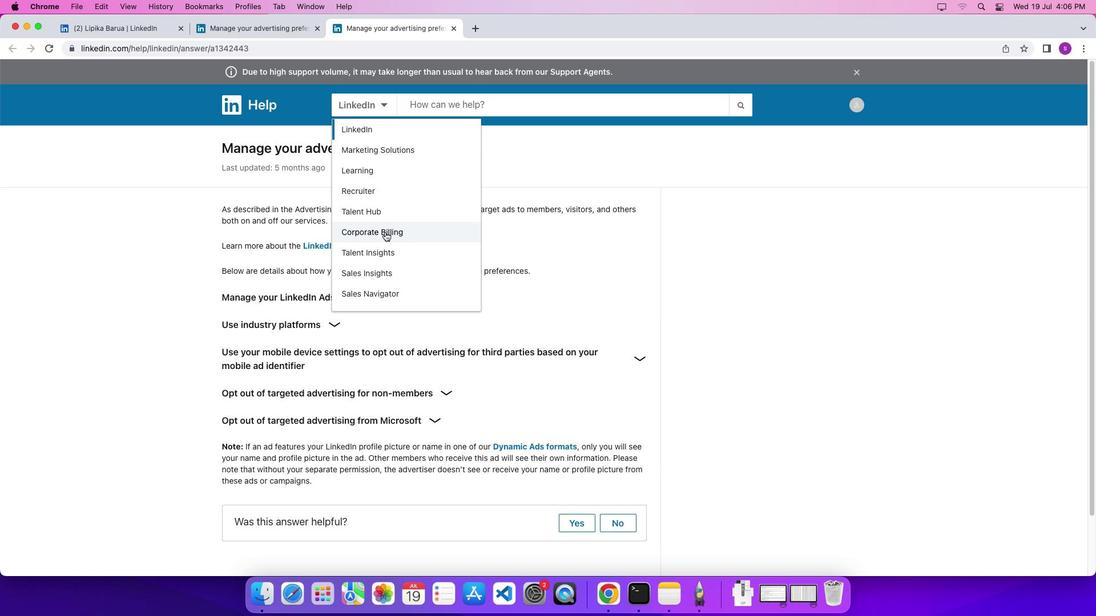 
Action: Mouse pressed left at (385, 231)
Screenshot: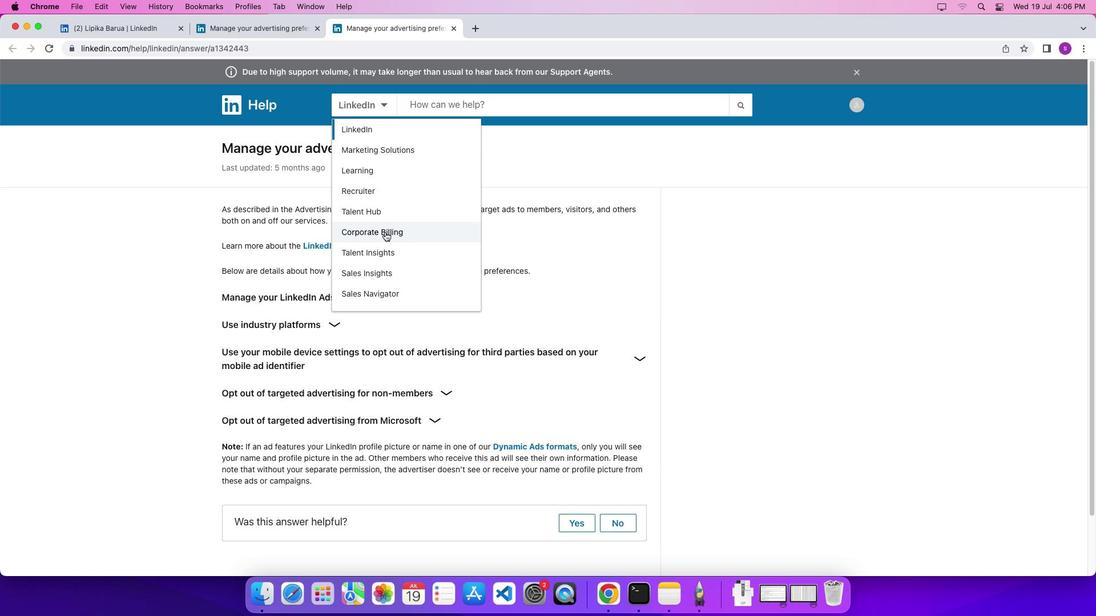 
Action: Mouse moved to (459, 101)
Screenshot: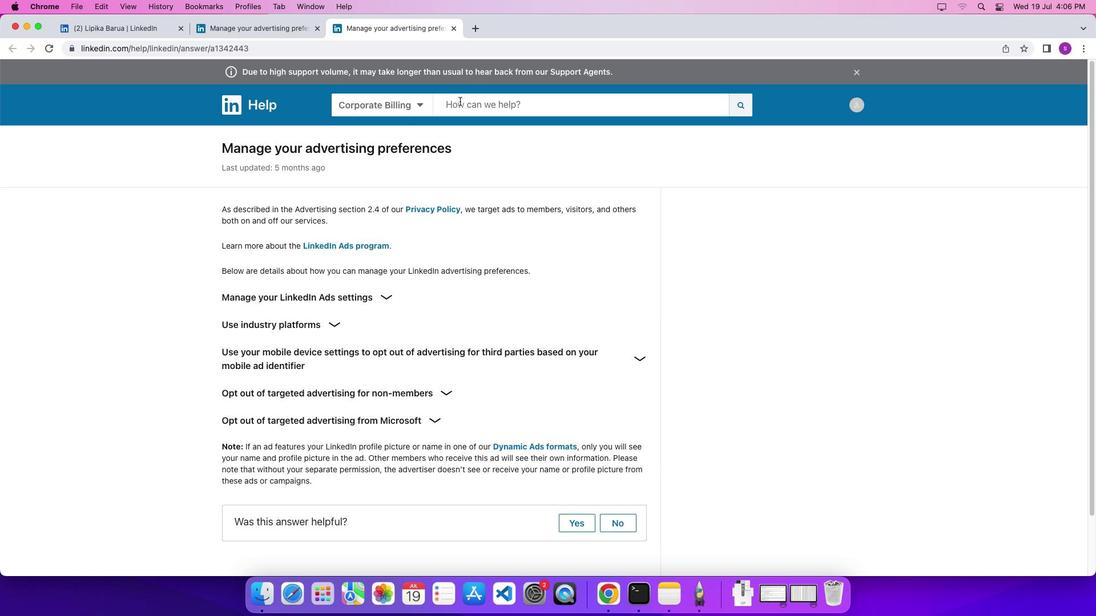 
Action: Mouse pressed left at (459, 101)
Screenshot: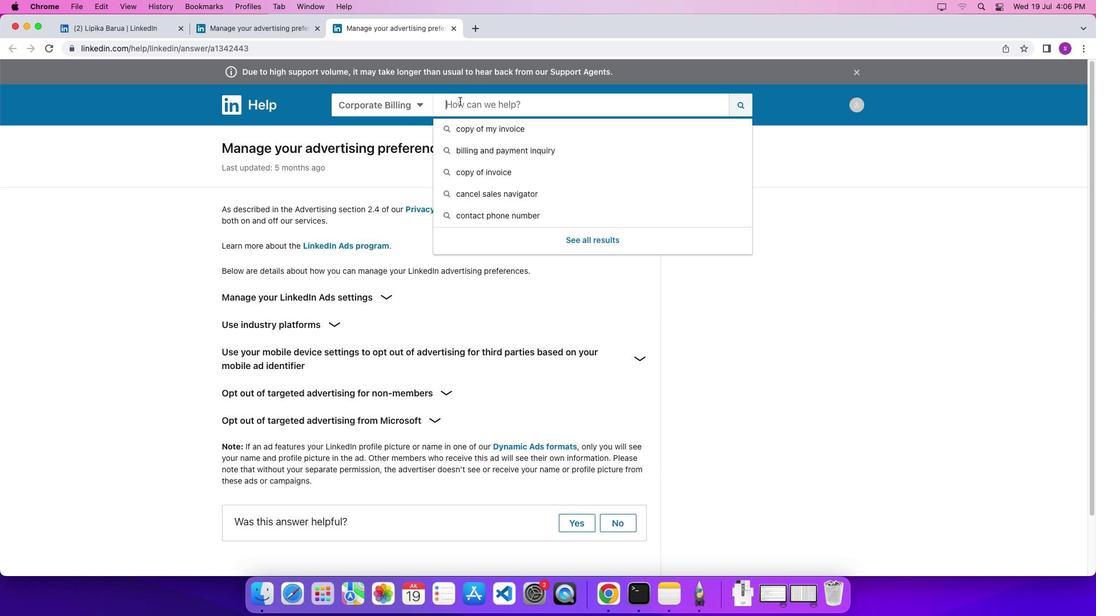 
Action: Mouse moved to (458, 102)
Screenshot: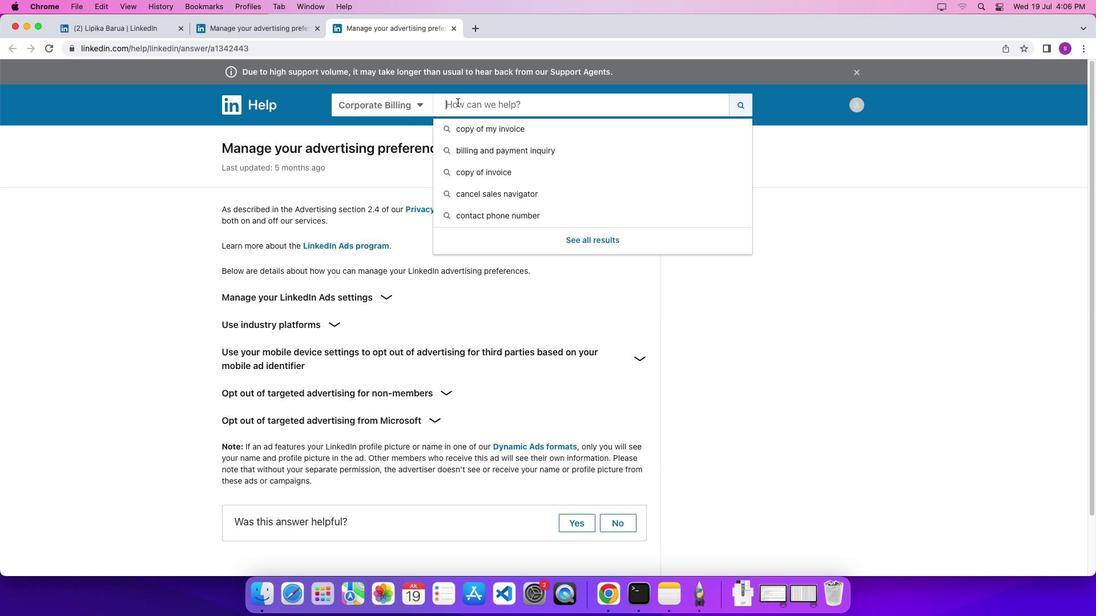 
Action: Key pressed 'h''i''r''i''n''g'Key.space'm''a''n''a''g''e''r'
Screenshot: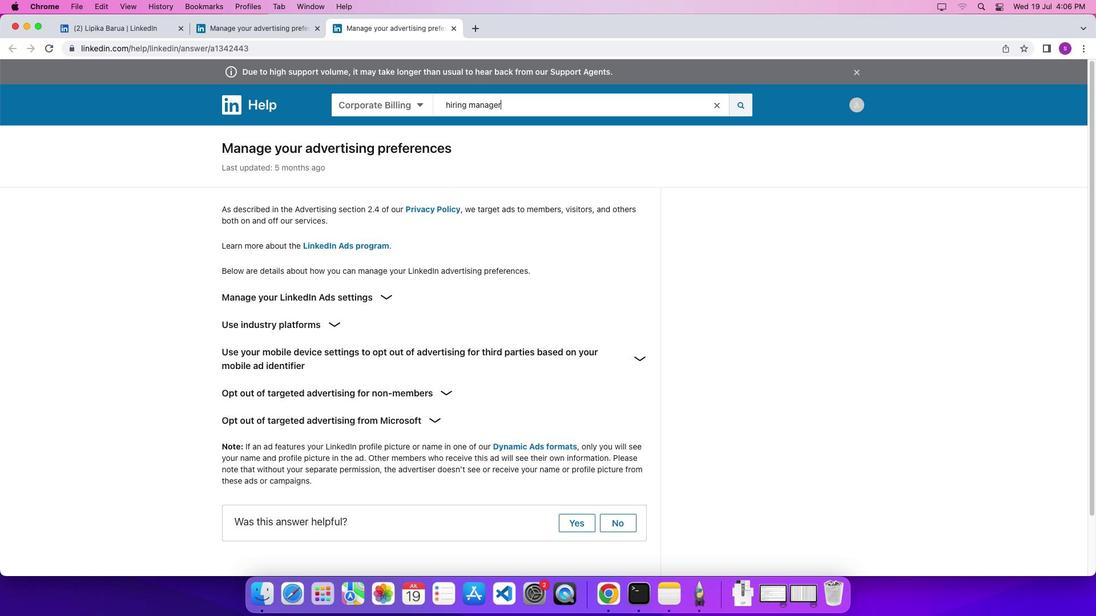 
Action: Mouse moved to (733, 103)
Screenshot: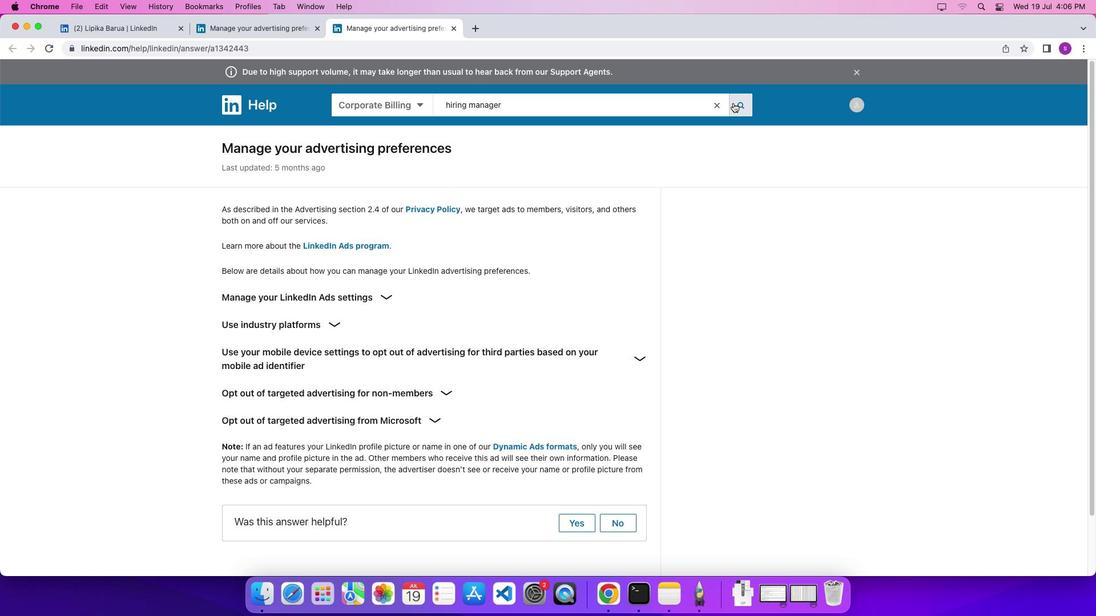 
Action: Mouse pressed left at (733, 103)
Screenshot: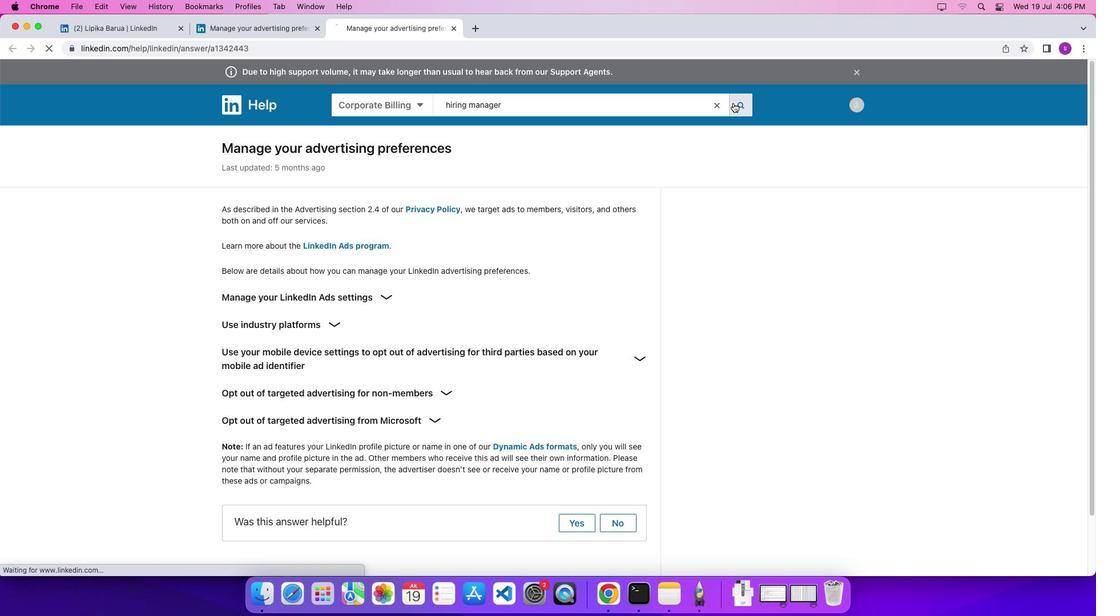
Action: Mouse moved to (733, 103)
Screenshot: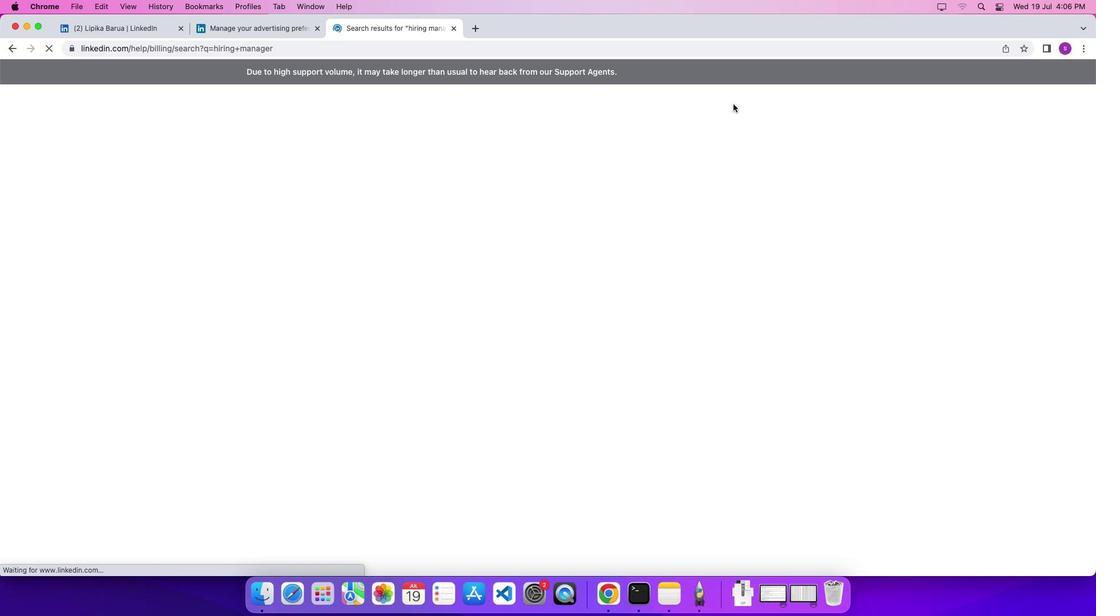 
